 Task: In the  document Onlineprivacy.docx Use the tool word Count 'and display word count while typing' Create the translated copy of the document in  'German' Change notification to  None
Action: Mouse moved to (225, 312)
Screenshot: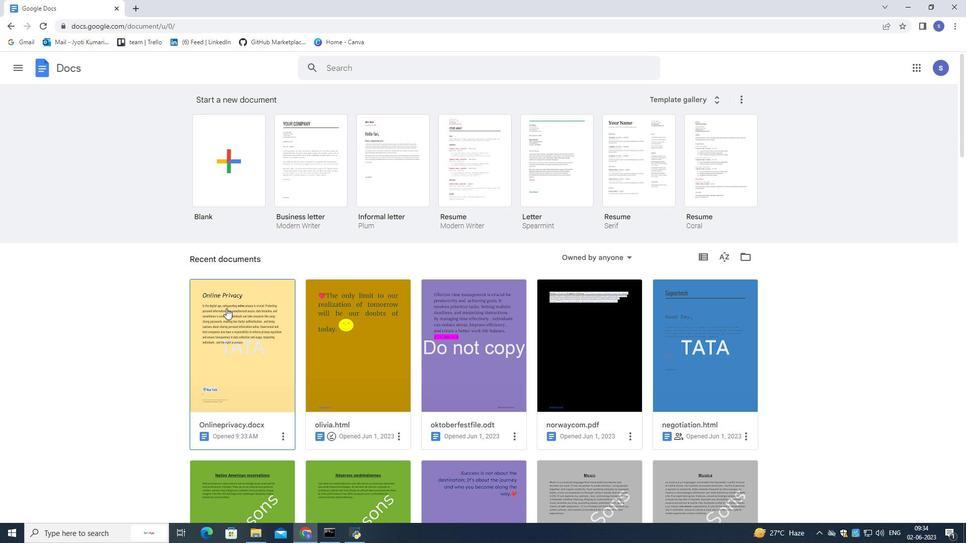 
Action: Mouse pressed left at (225, 312)
Screenshot: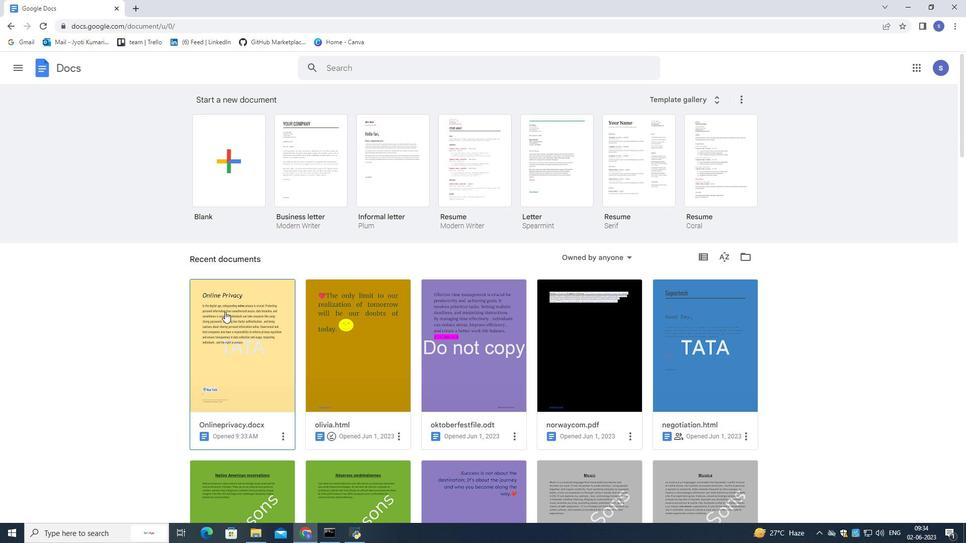 
Action: Mouse moved to (223, 312)
Screenshot: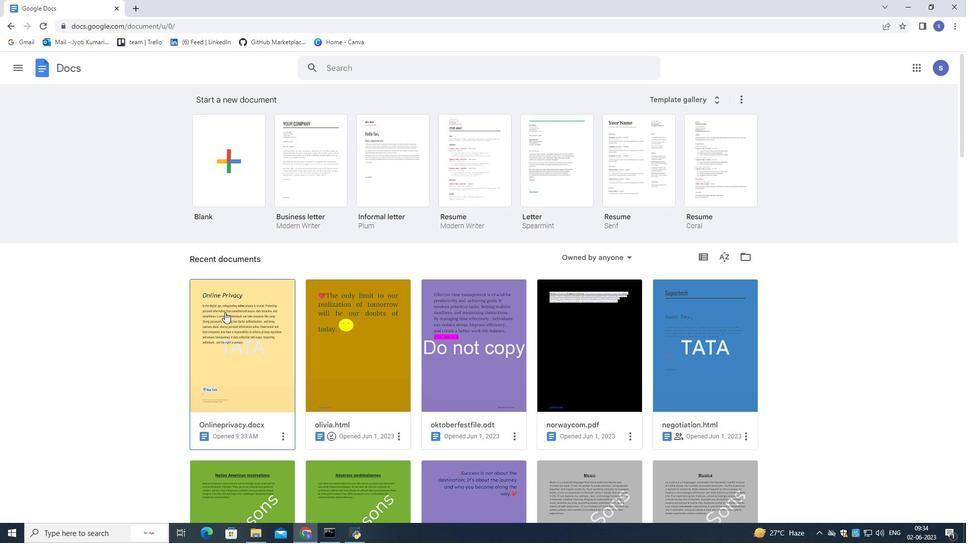 
Action: Mouse pressed left at (223, 312)
Screenshot: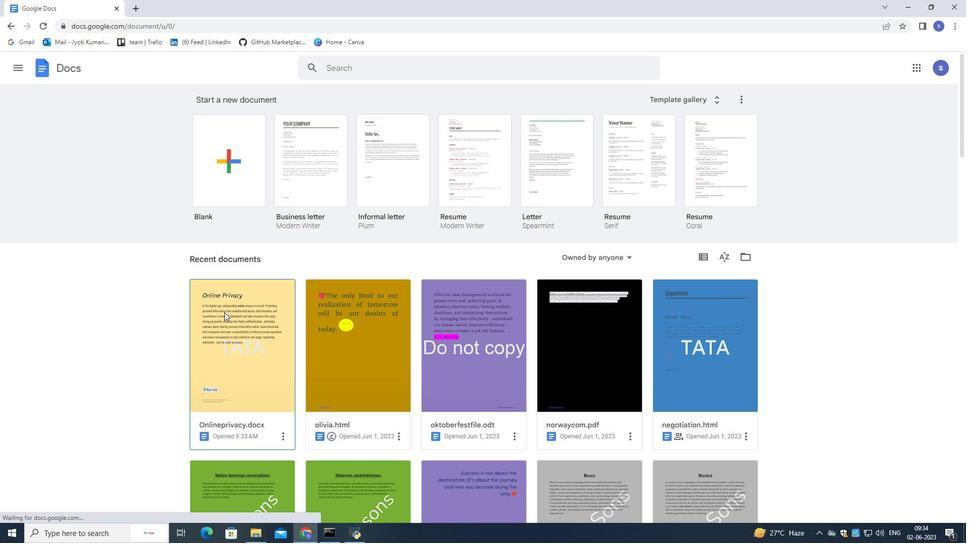 
Action: Mouse moved to (335, 227)
Screenshot: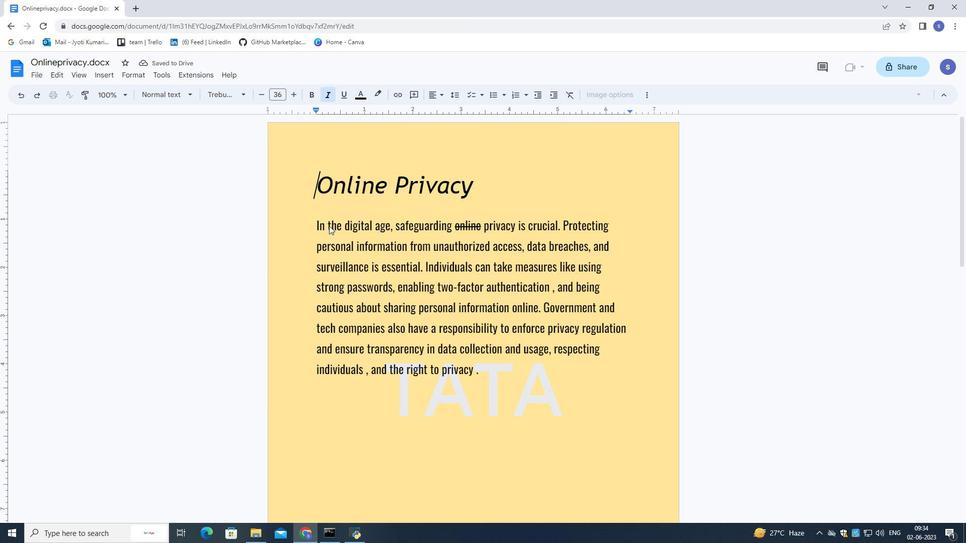 
Action: Mouse scrolled (335, 227) with delta (0, 0)
Screenshot: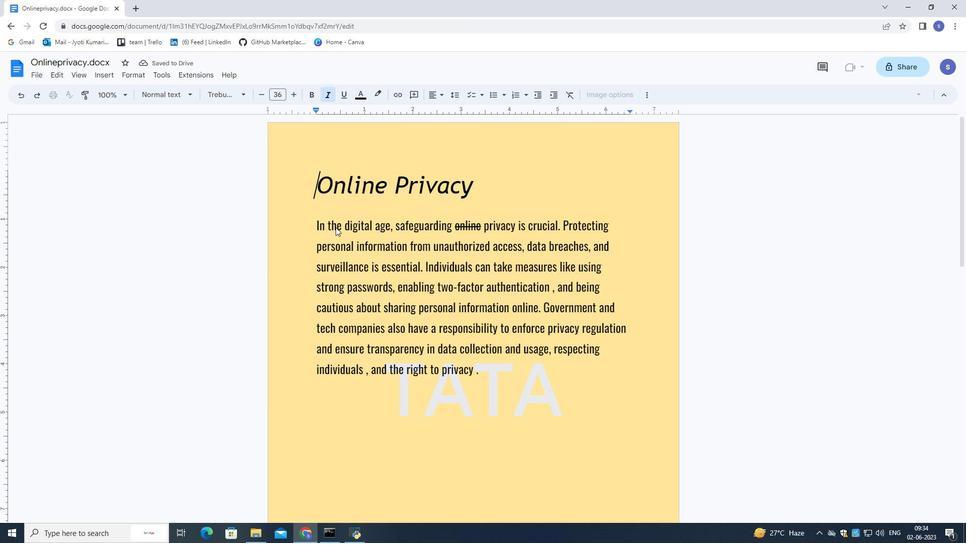 
Action: Mouse moved to (335, 228)
Screenshot: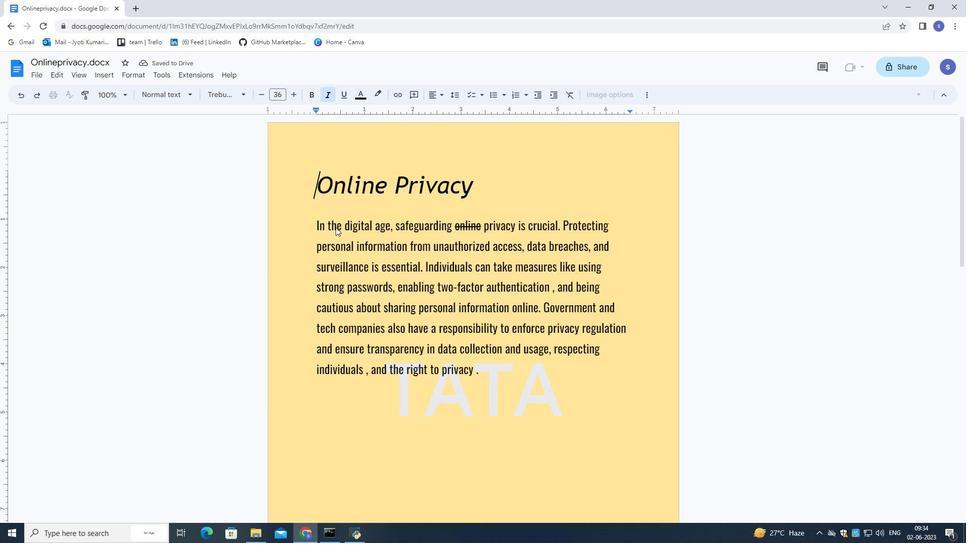 
Action: Mouse scrolled (335, 228) with delta (0, 0)
Screenshot: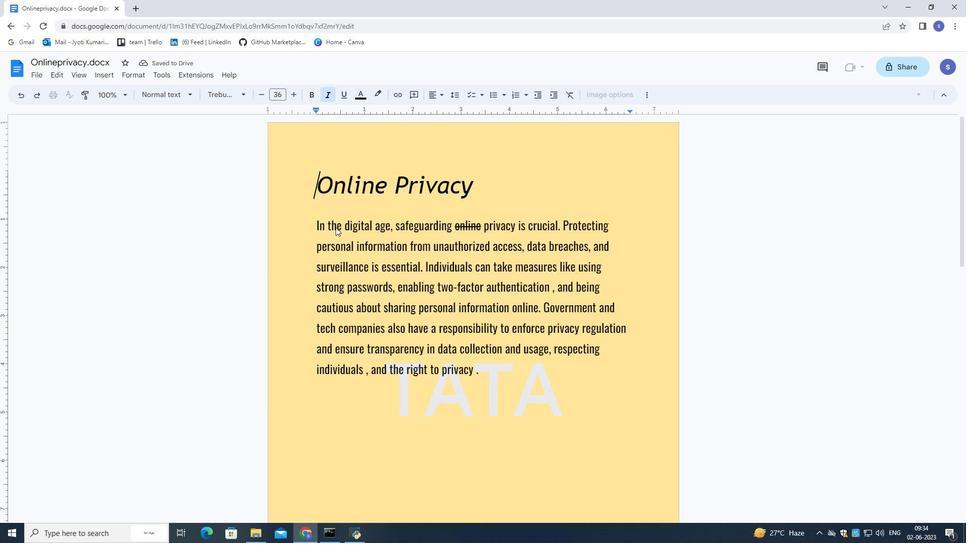 
Action: Mouse moved to (335, 228)
Screenshot: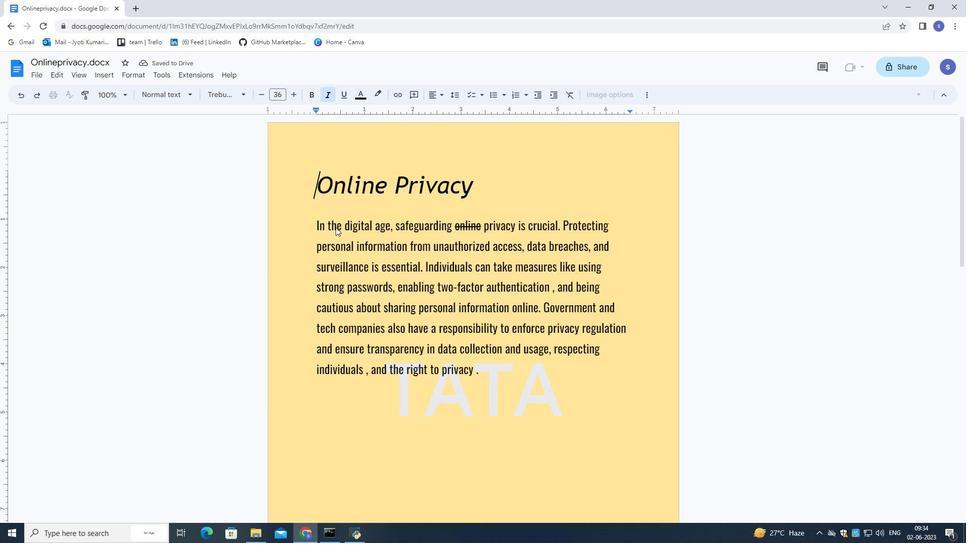 
Action: Mouse scrolled (335, 228) with delta (0, 0)
Screenshot: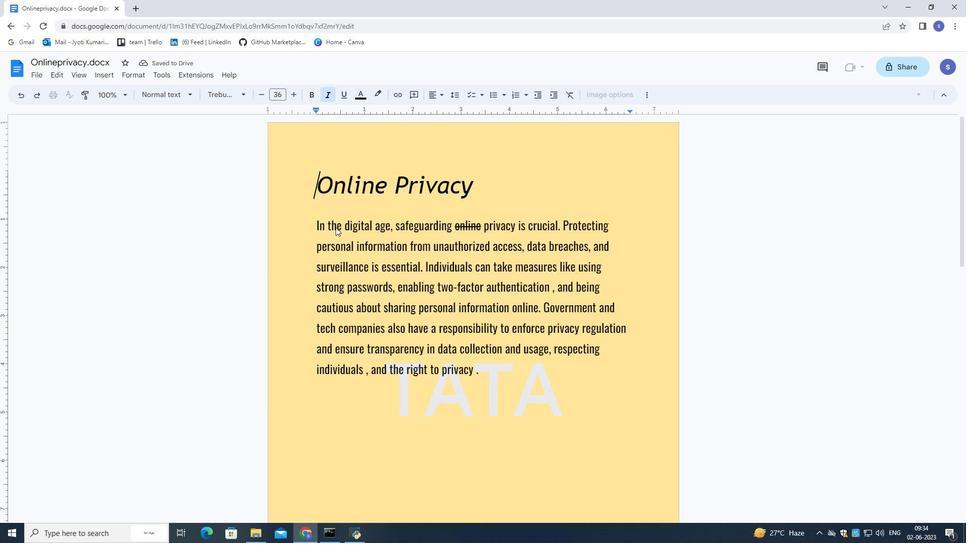 
Action: Mouse scrolled (335, 228) with delta (0, 0)
Screenshot: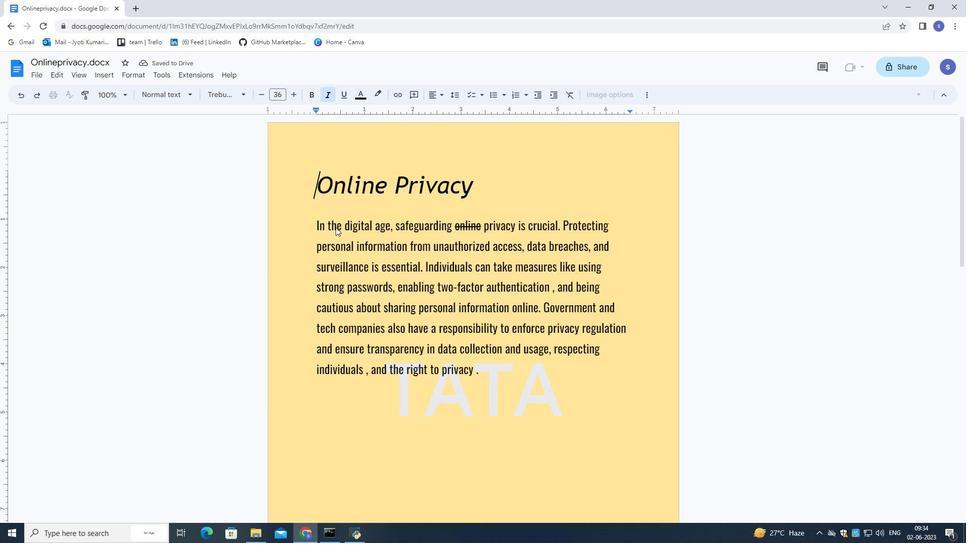 
Action: Mouse scrolled (335, 228) with delta (0, 0)
Screenshot: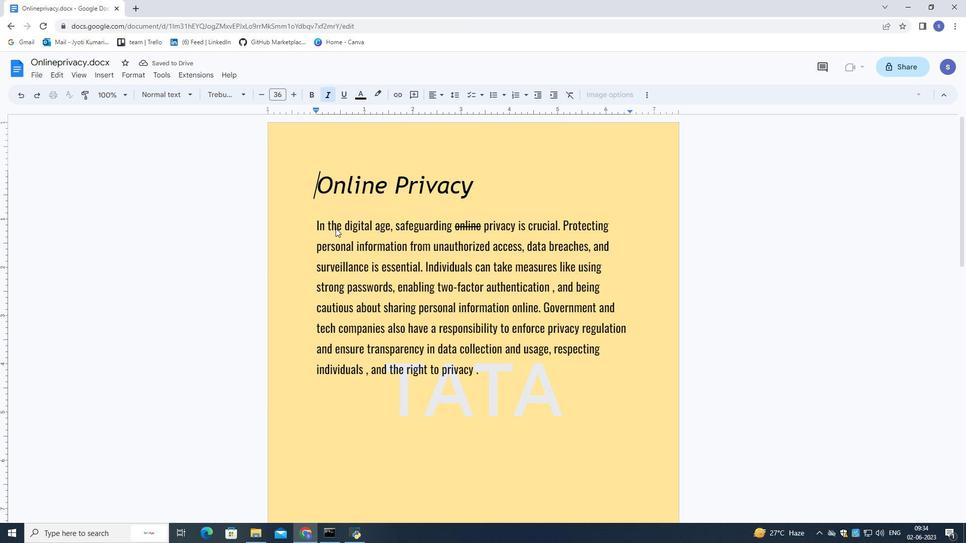 
Action: Mouse moved to (336, 229)
Screenshot: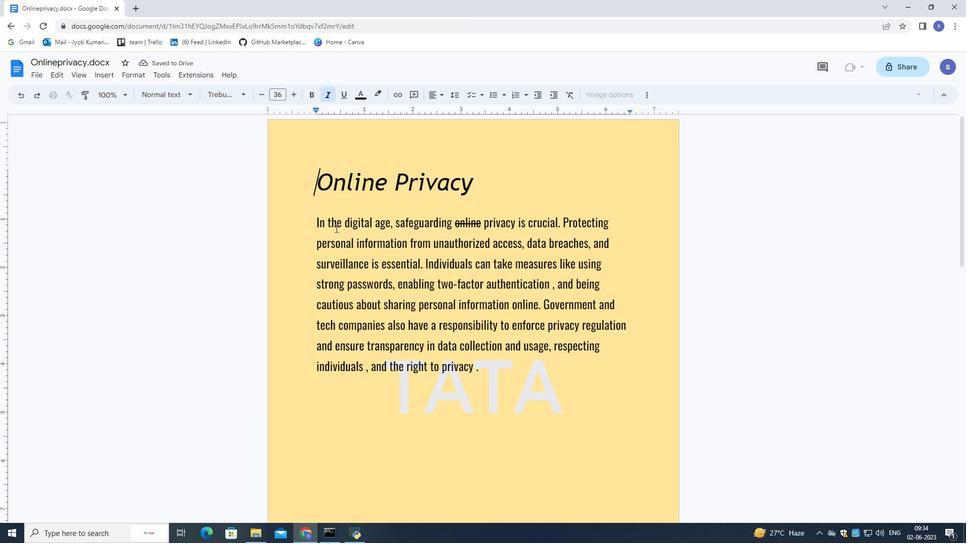 
Action: Mouse scrolled (336, 229) with delta (0, 0)
Screenshot: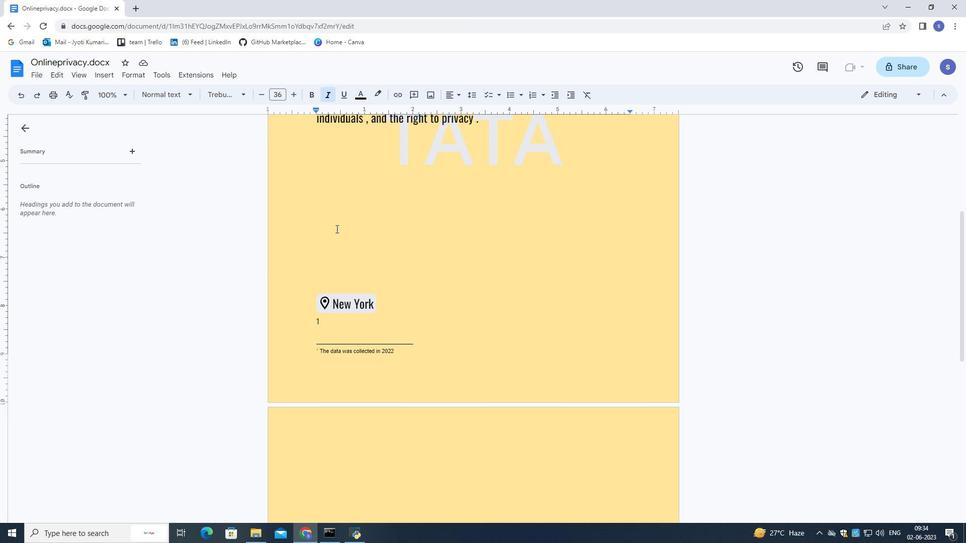 
Action: Mouse scrolled (336, 229) with delta (0, 0)
Screenshot: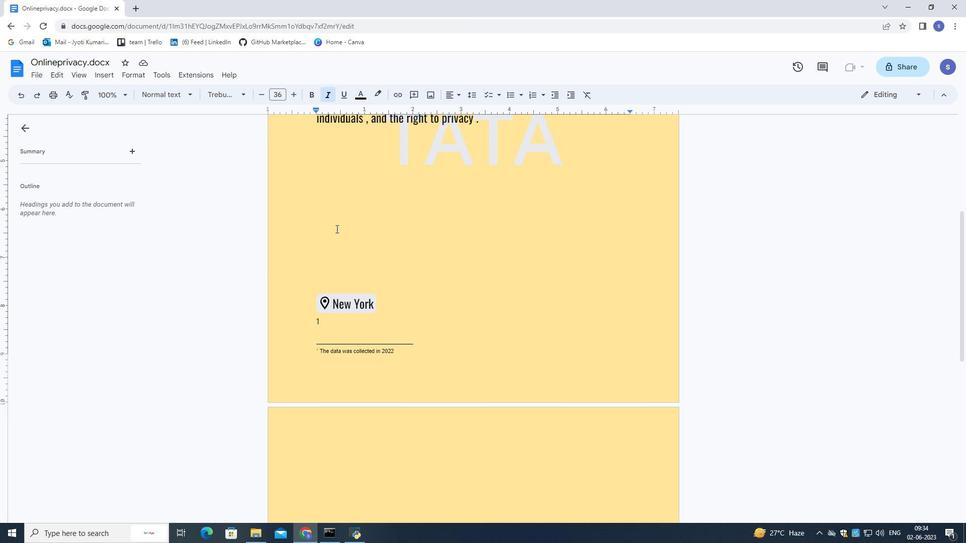 
Action: Mouse scrolled (336, 229) with delta (0, 0)
Screenshot: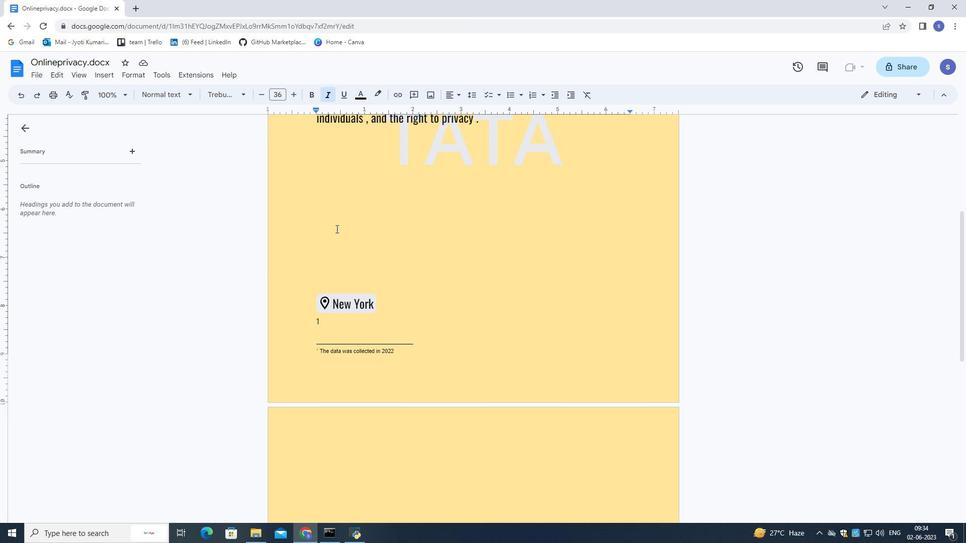 
Action: Mouse scrolled (336, 229) with delta (0, 0)
Screenshot: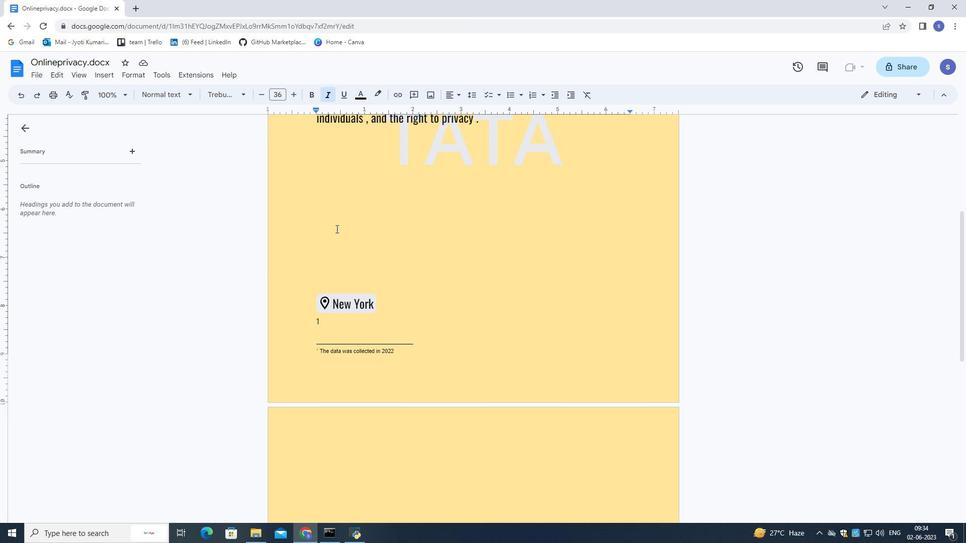 
Action: Mouse scrolled (336, 229) with delta (0, 0)
Screenshot: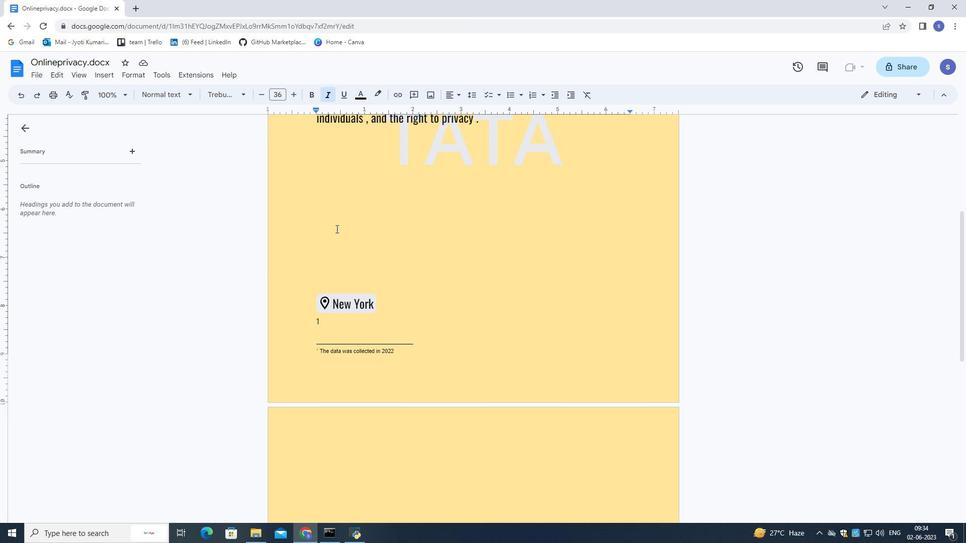 
Action: Mouse scrolled (336, 229) with delta (0, 0)
Screenshot: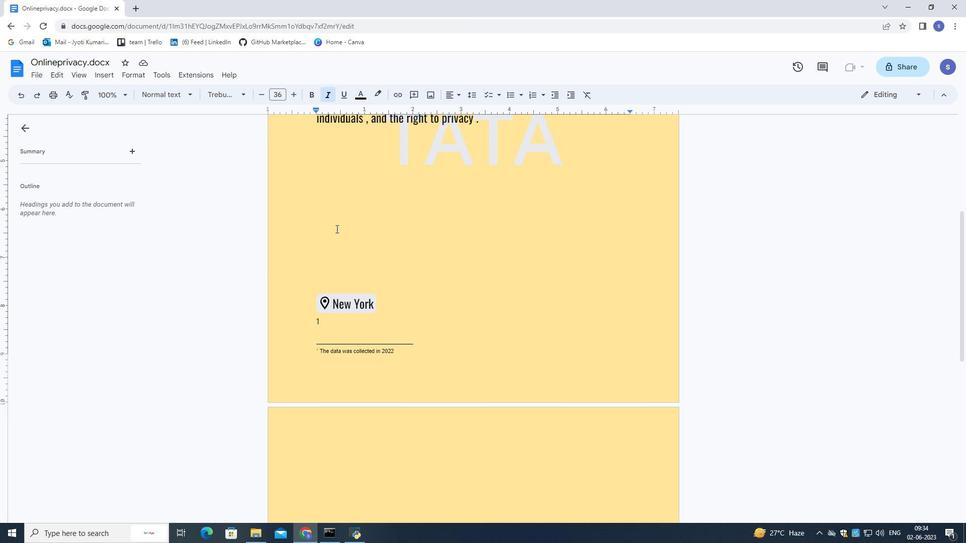 
Action: Mouse moved to (157, 80)
Screenshot: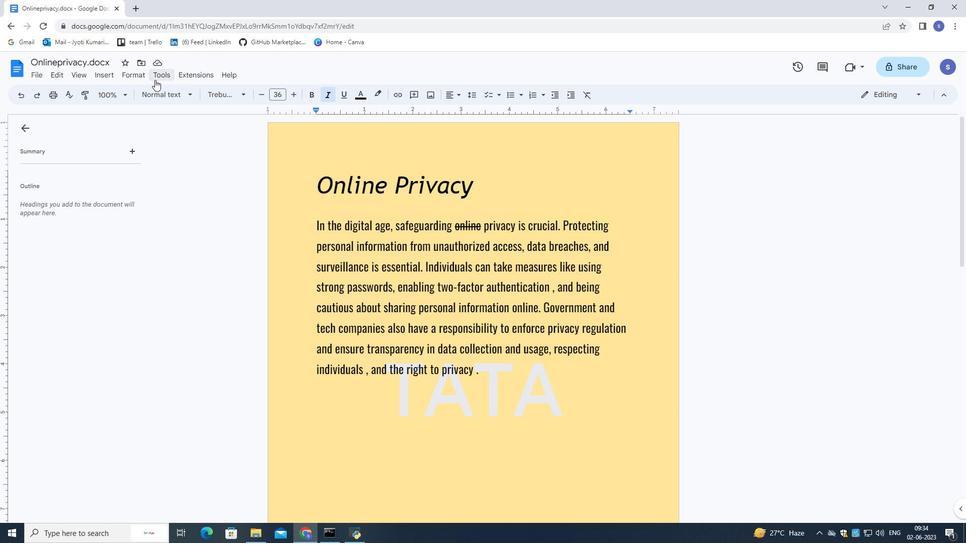 
Action: Mouse pressed left at (157, 80)
Screenshot: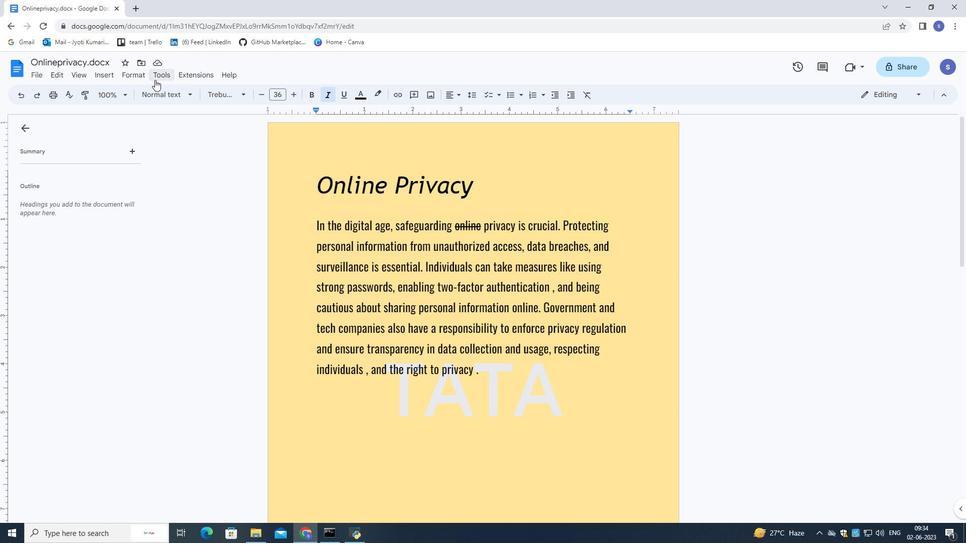 
Action: Mouse moved to (197, 110)
Screenshot: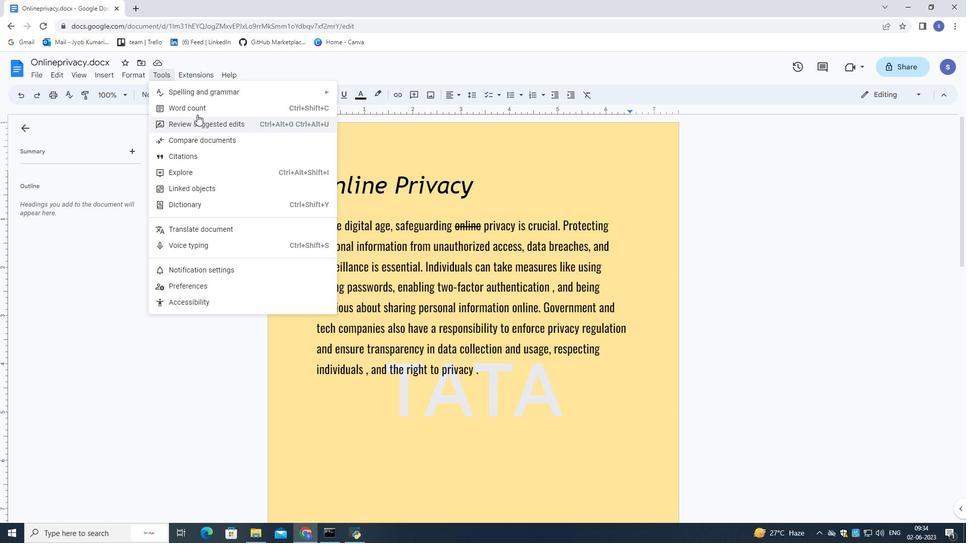 
Action: Mouse pressed left at (197, 110)
Screenshot: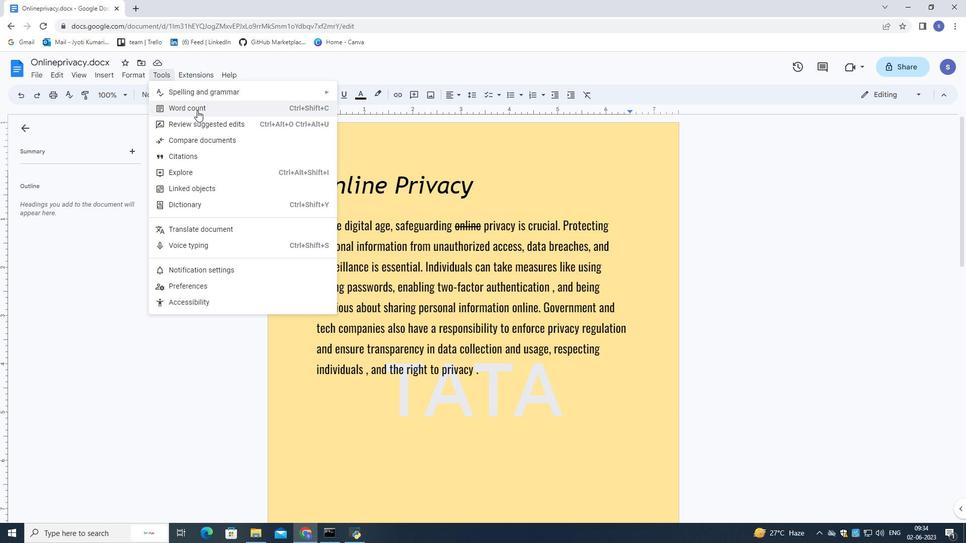 
Action: Mouse moved to (419, 334)
Screenshot: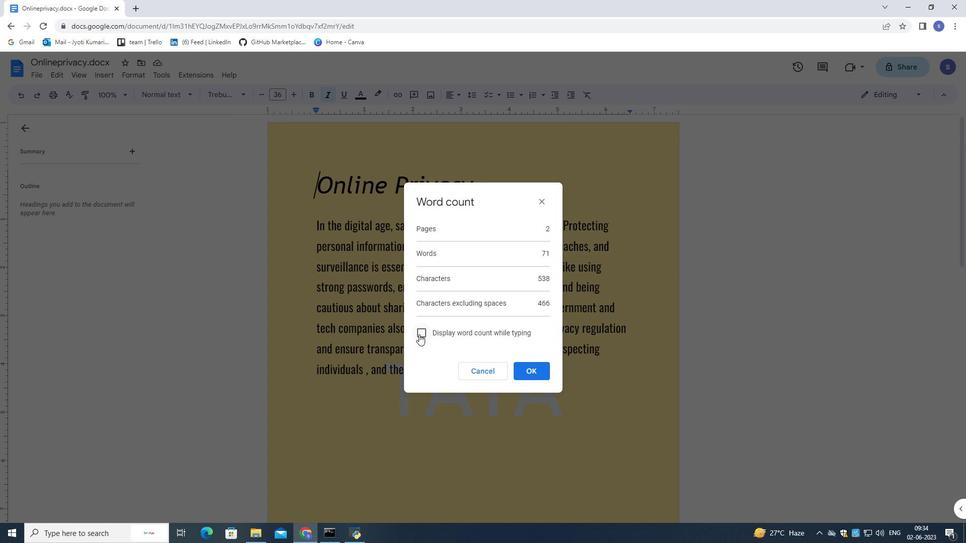 
Action: Mouse pressed left at (419, 334)
Screenshot: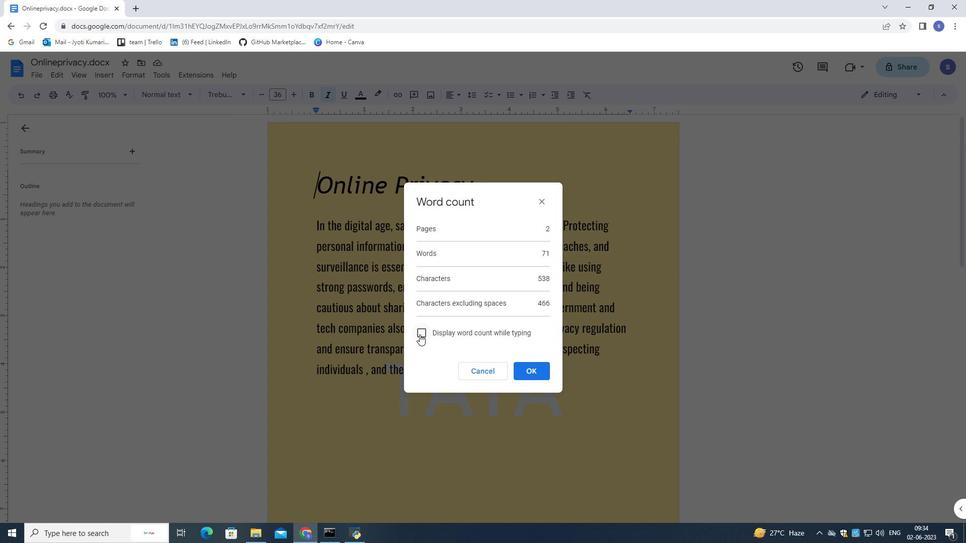 
Action: Mouse moved to (525, 367)
Screenshot: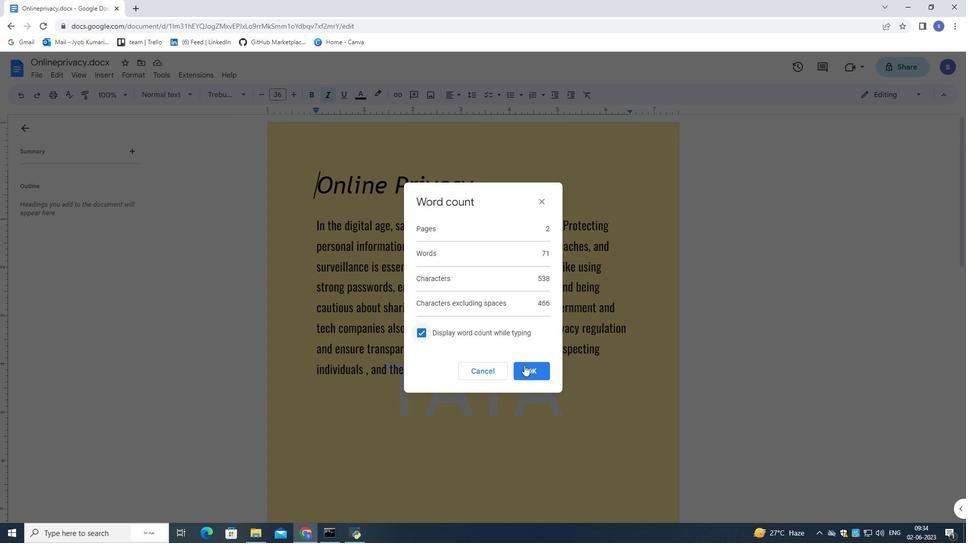 
Action: Mouse pressed left at (525, 367)
Screenshot: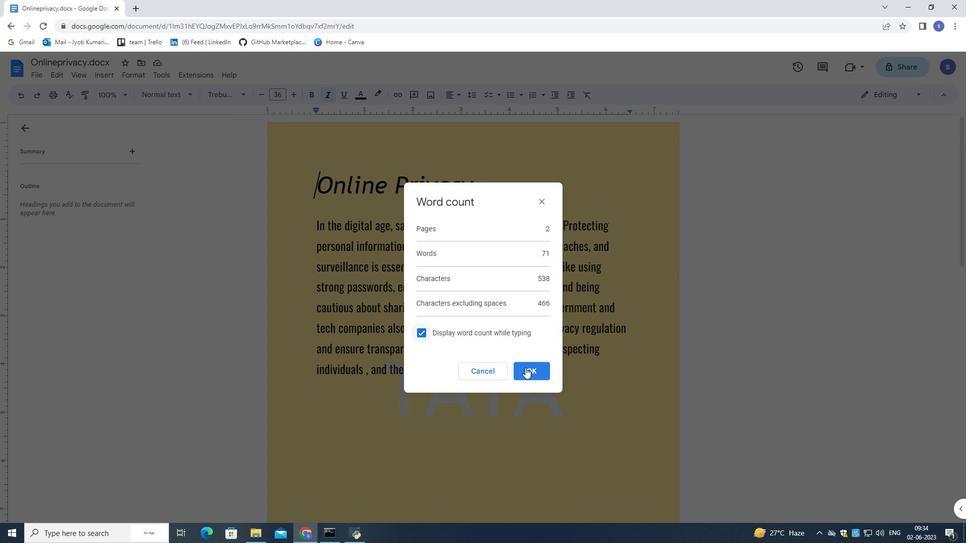 
Action: Mouse moved to (159, 76)
Screenshot: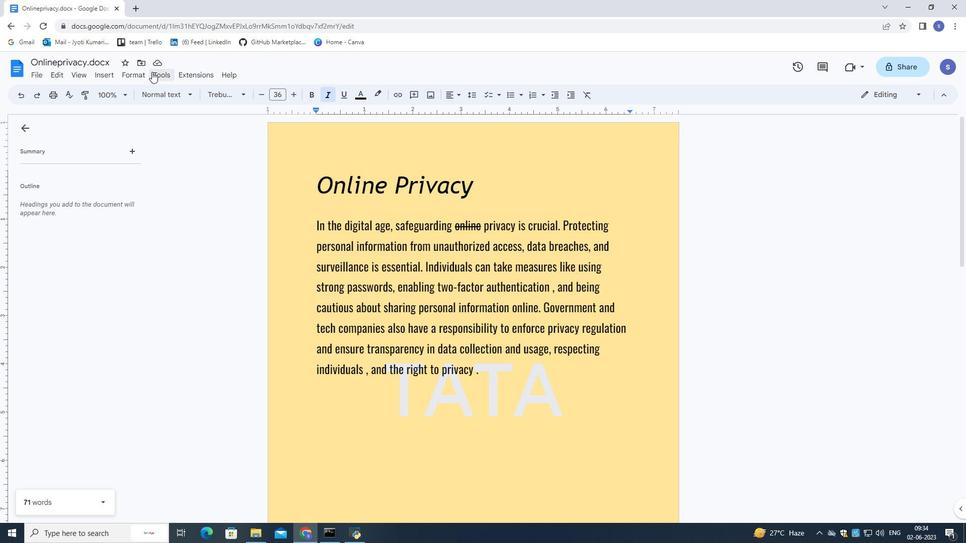 
Action: Mouse pressed left at (159, 76)
Screenshot: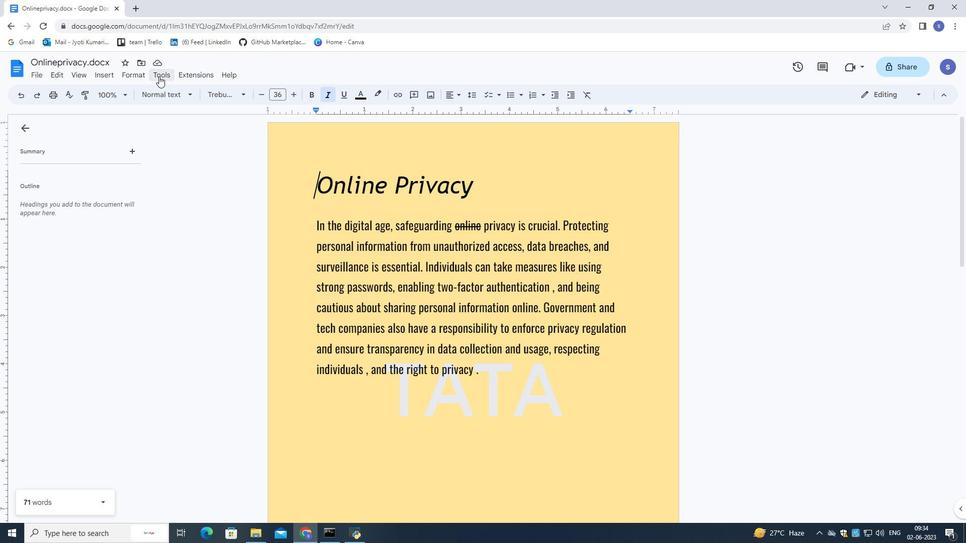
Action: Mouse moved to (211, 231)
Screenshot: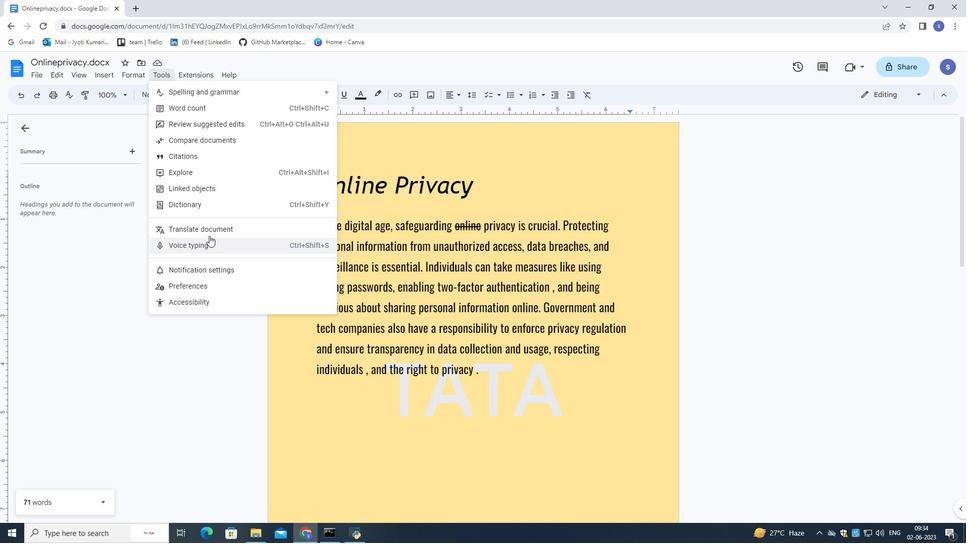 
Action: Mouse pressed left at (211, 231)
Screenshot: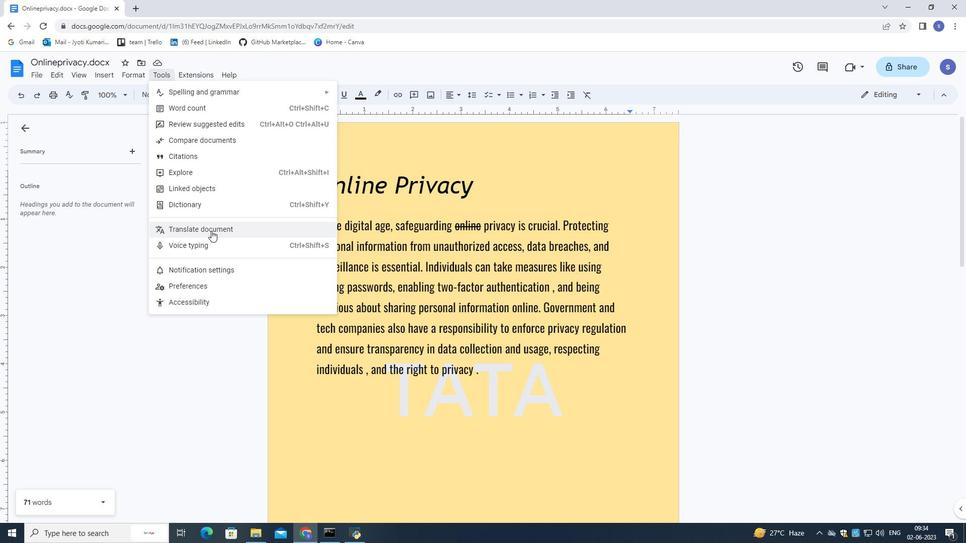 
Action: Mouse moved to (436, 305)
Screenshot: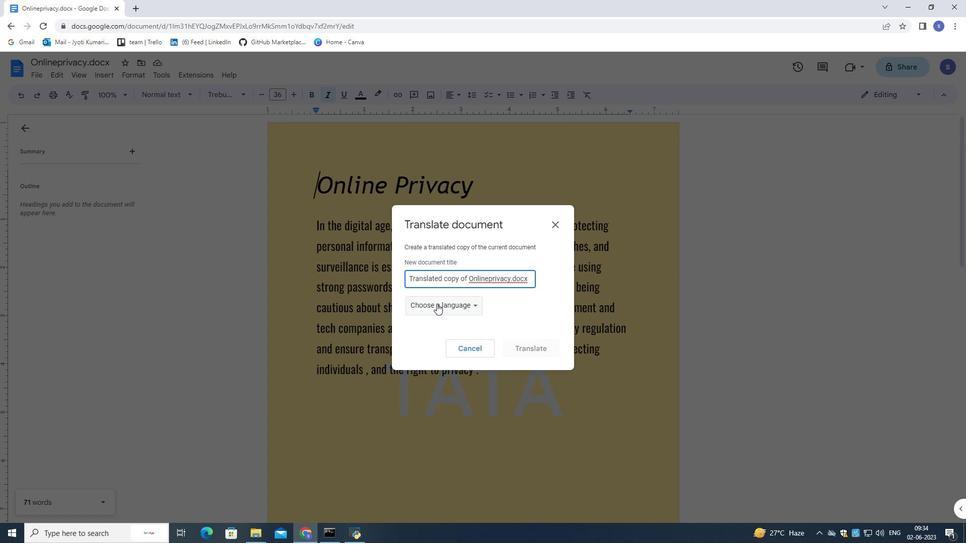
Action: Mouse pressed left at (436, 305)
Screenshot: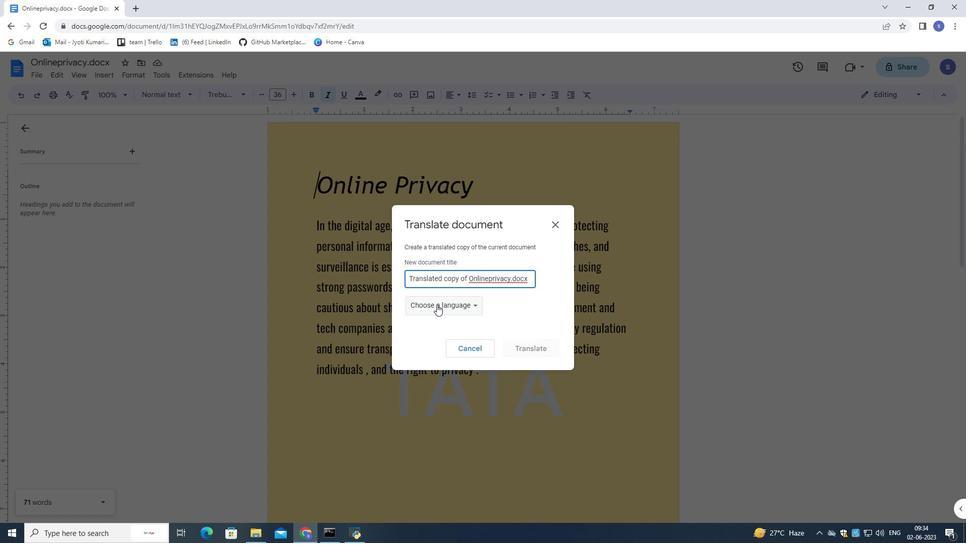 
Action: Mouse moved to (448, 368)
Screenshot: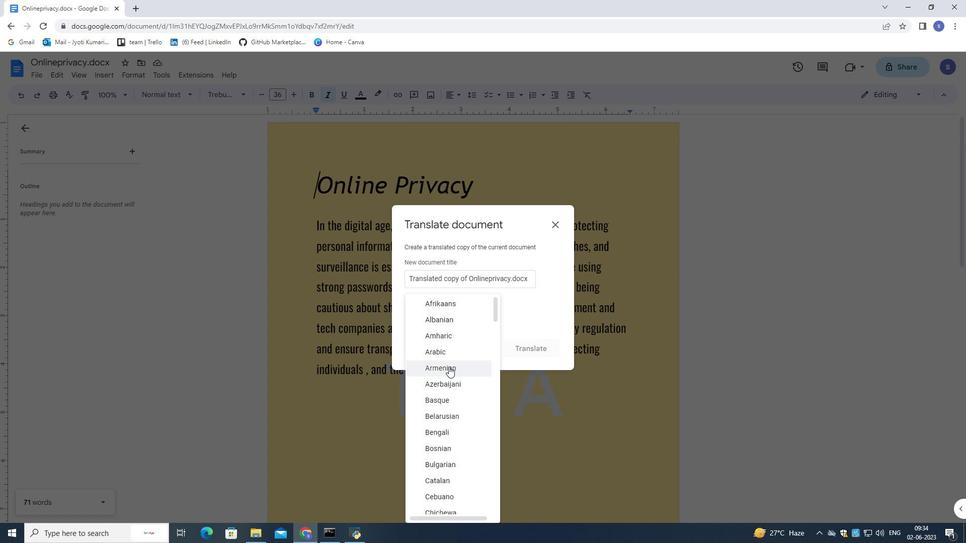 
Action: Mouse scrolled (448, 368) with delta (0, 0)
Screenshot: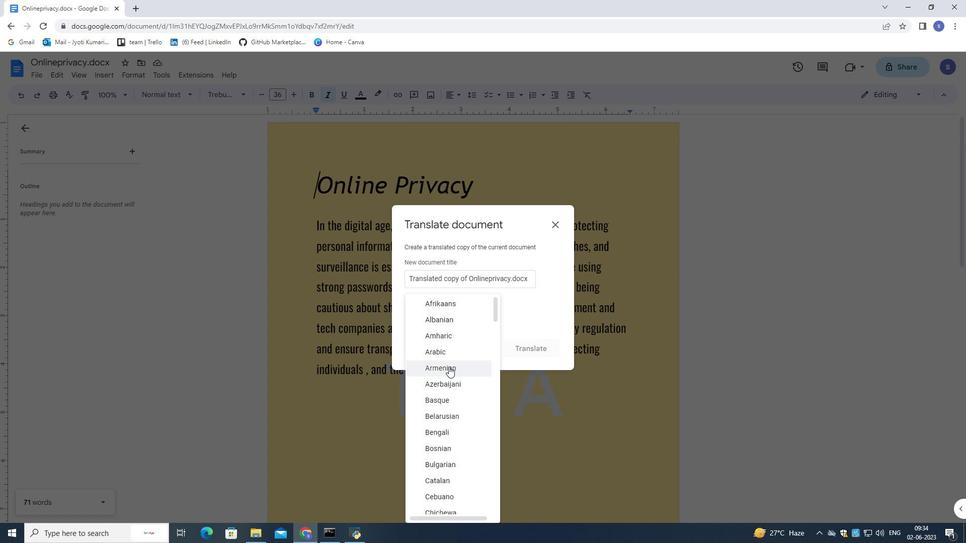 
Action: Mouse moved to (449, 370)
Screenshot: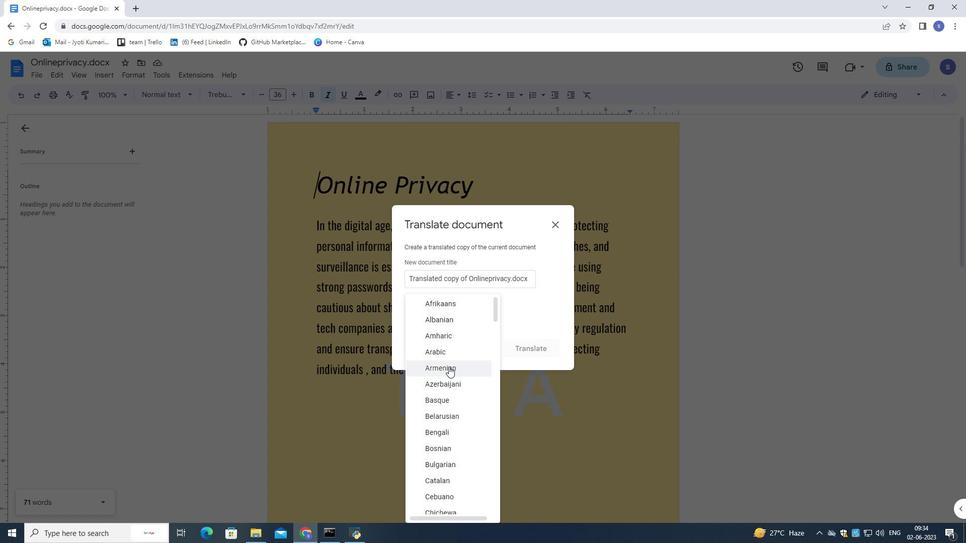 
Action: Mouse scrolled (449, 370) with delta (0, 0)
Screenshot: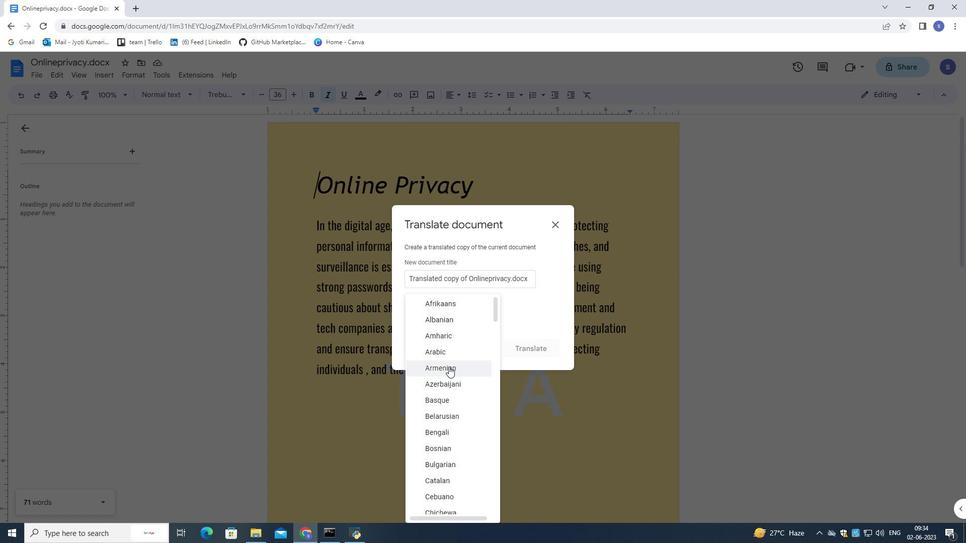 
Action: Mouse scrolled (449, 370) with delta (0, 0)
Screenshot: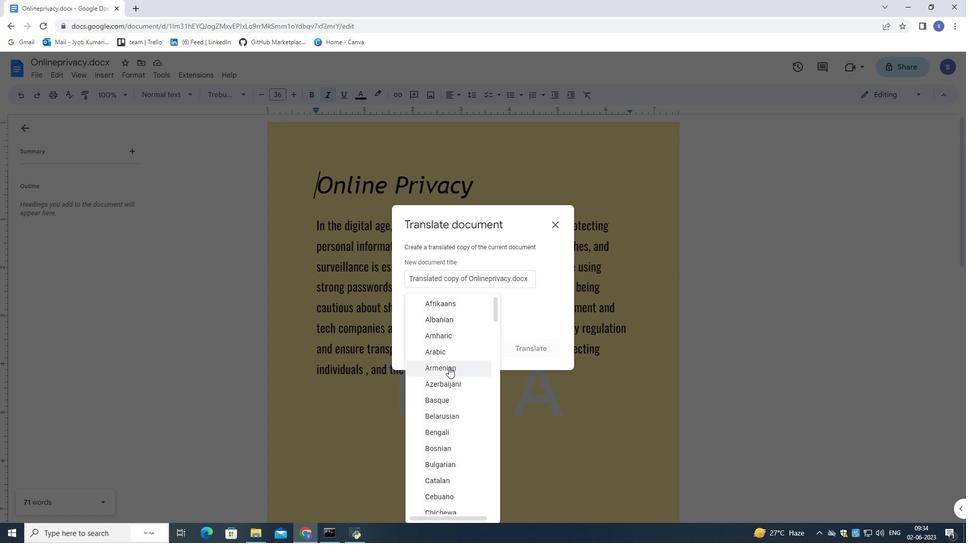 
Action: Mouse moved to (449, 371)
Screenshot: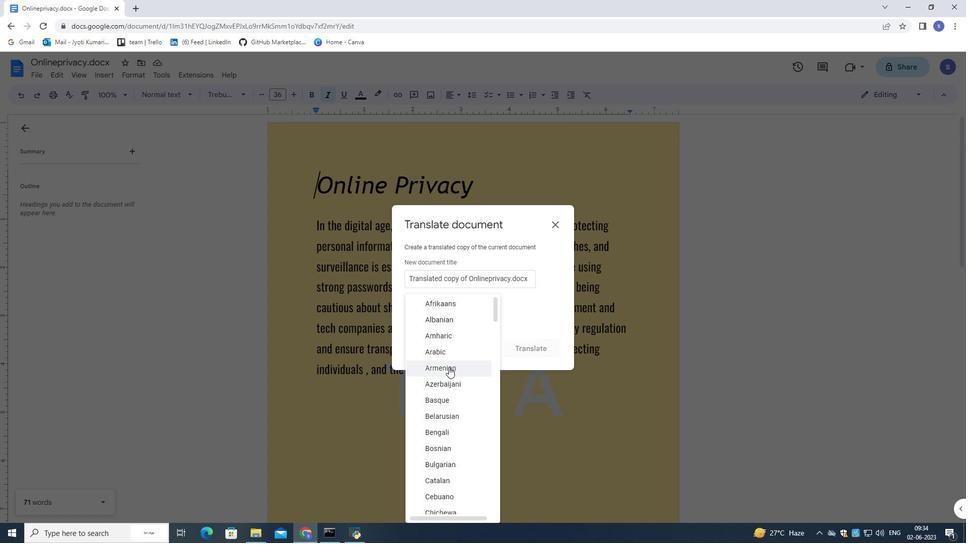 
Action: Mouse scrolled (449, 370) with delta (0, 0)
Screenshot: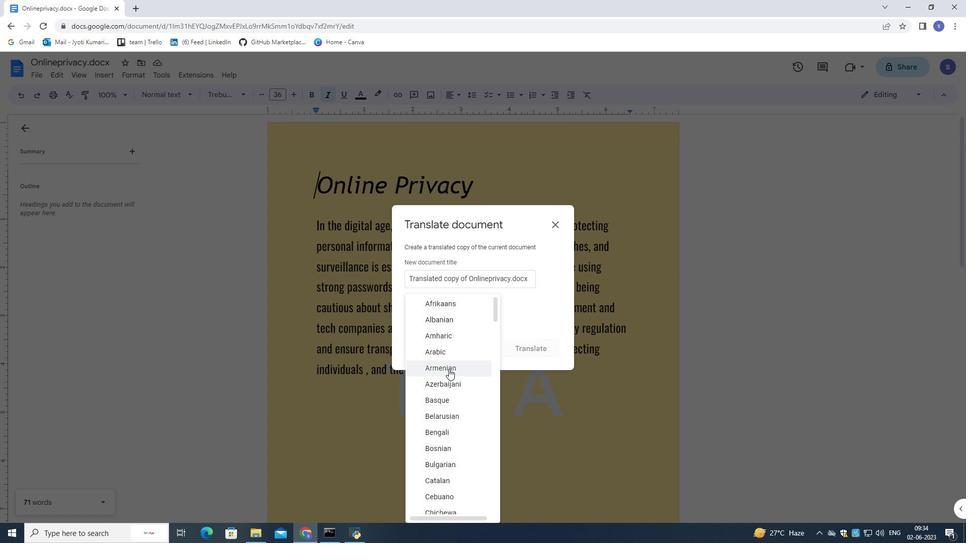 
Action: Mouse scrolled (449, 370) with delta (0, 0)
Screenshot: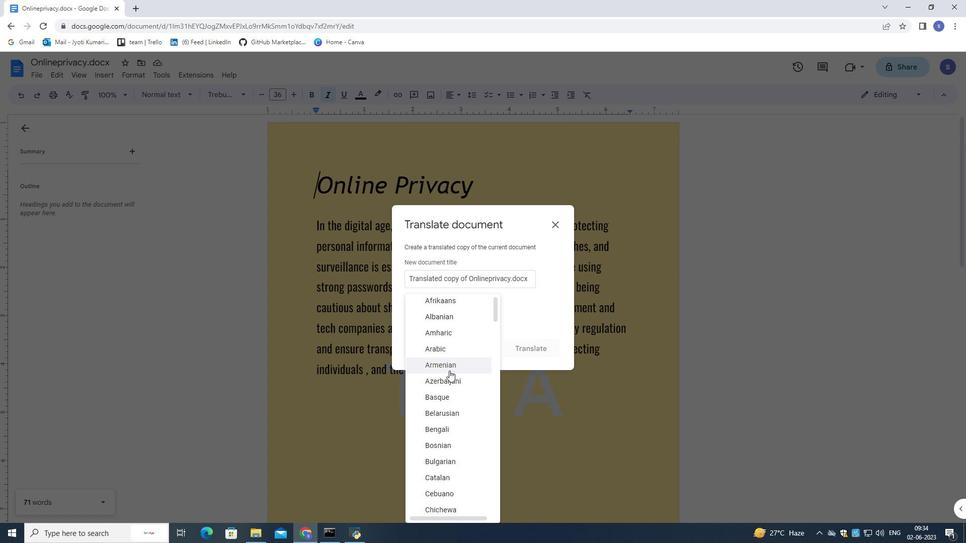 
Action: Mouse scrolled (449, 370) with delta (0, 0)
Screenshot: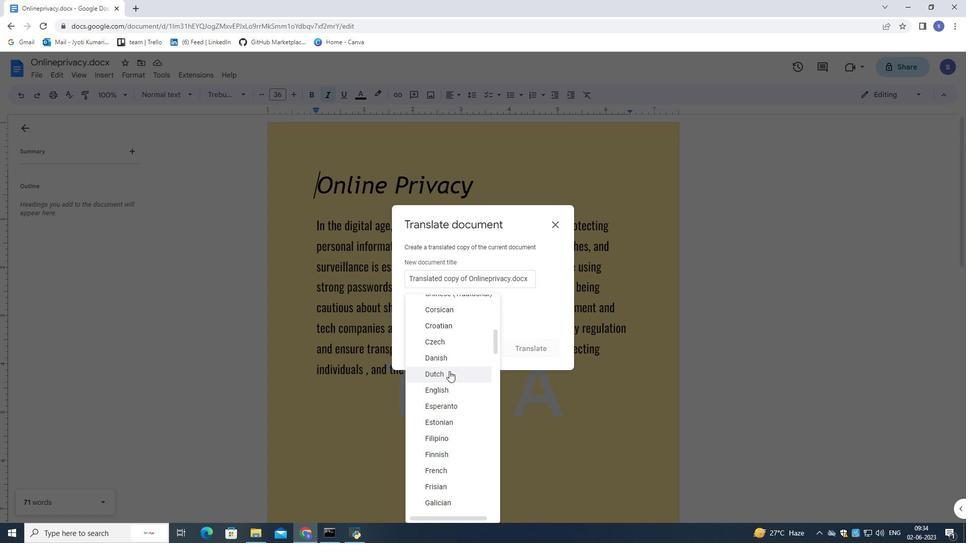 
Action: Mouse scrolled (449, 370) with delta (0, 0)
Screenshot: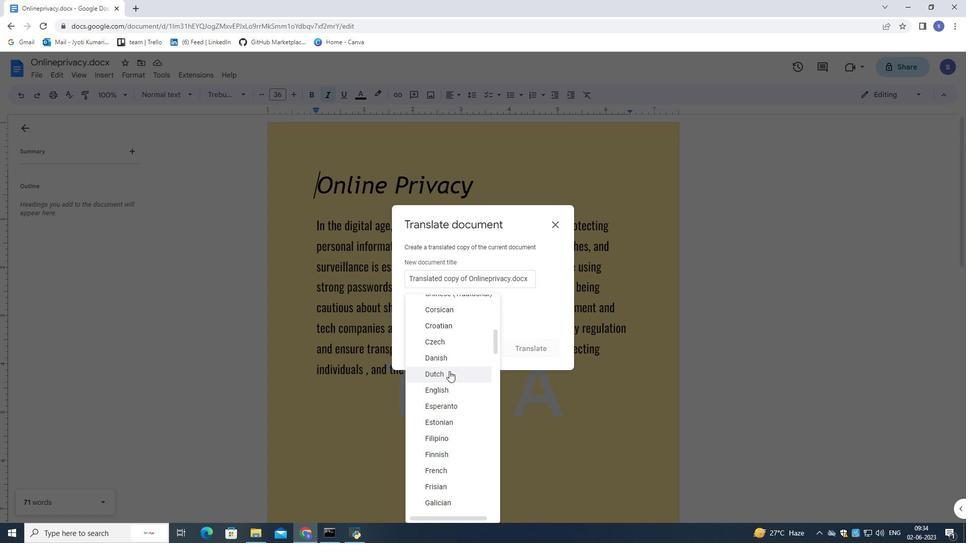 
Action: Mouse scrolled (449, 370) with delta (0, 0)
Screenshot: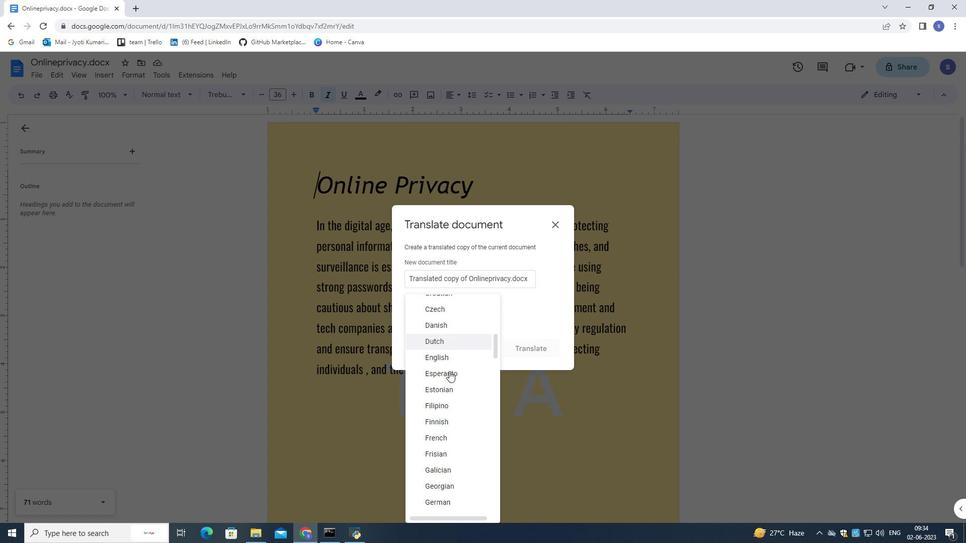 
Action: Mouse moved to (449, 370)
Screenshot: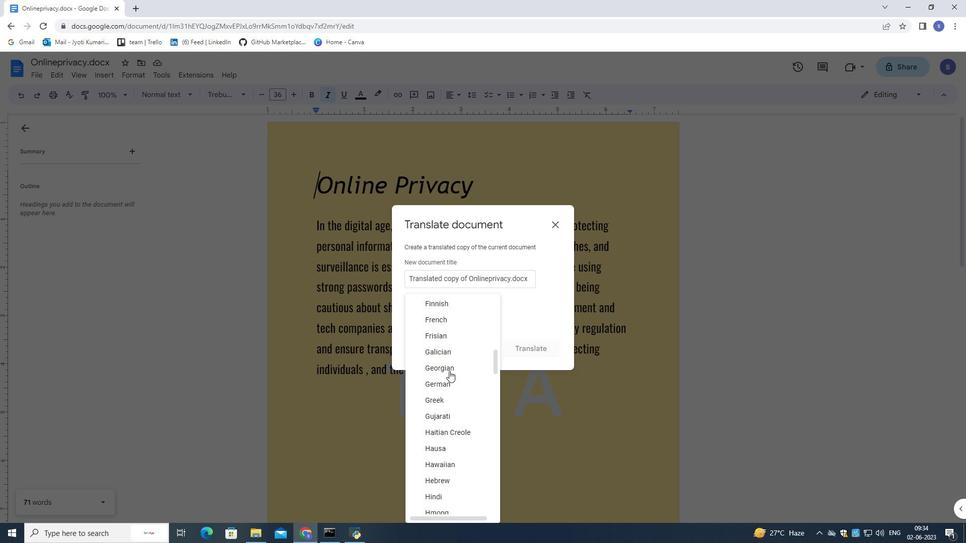 
Action: Mouse scrolled (449, 370) with delta (0, 0)
Screenshot: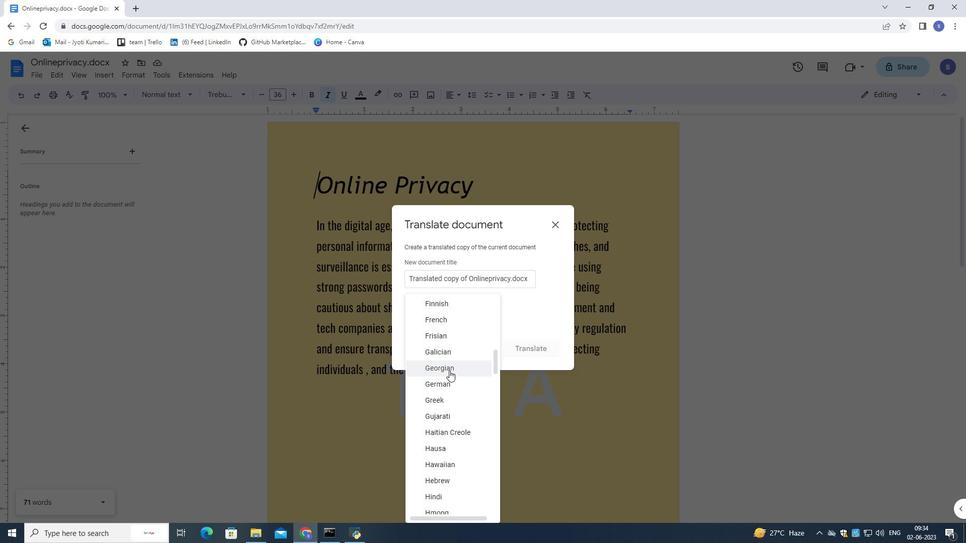 
Action: Mouse scrolled (449, 370) with delta (0, 0)
Screenshot: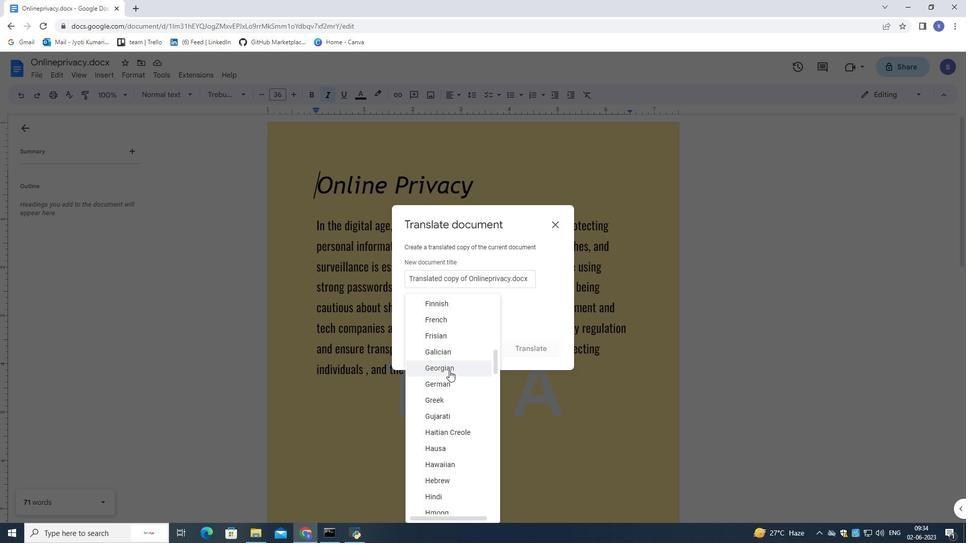 
Action: Mouse scrolled (449, 370) with delta (0, 0)
Screenshot: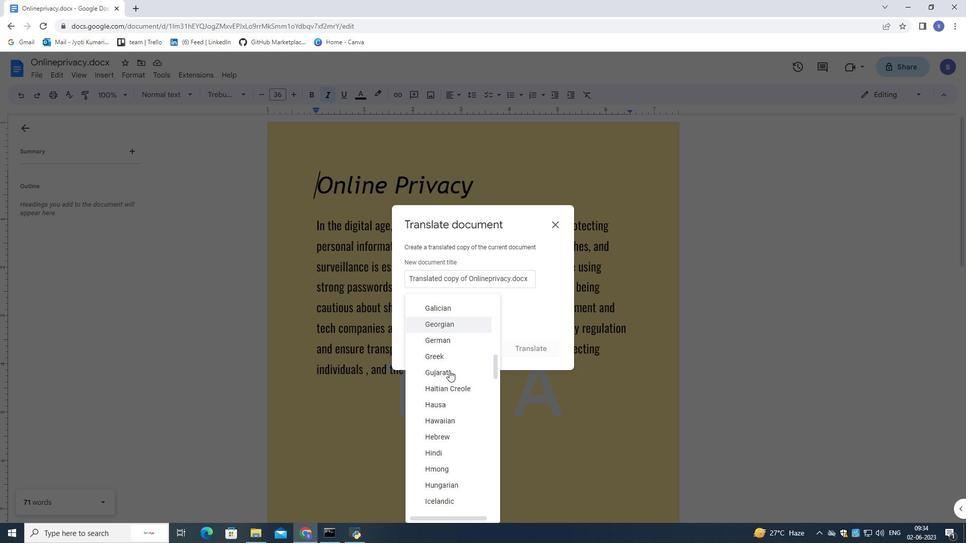 
Action: Mouse scrolled (449, 370) with delta (0, 0)
Screenshot: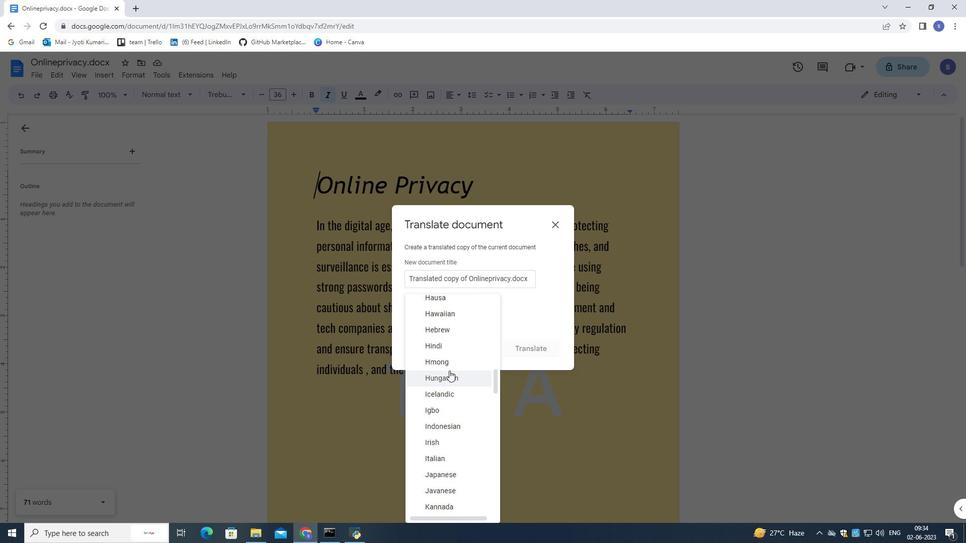 
Action: Mouse scrolled (449, 370) with delta (0, 0)
Screenshot: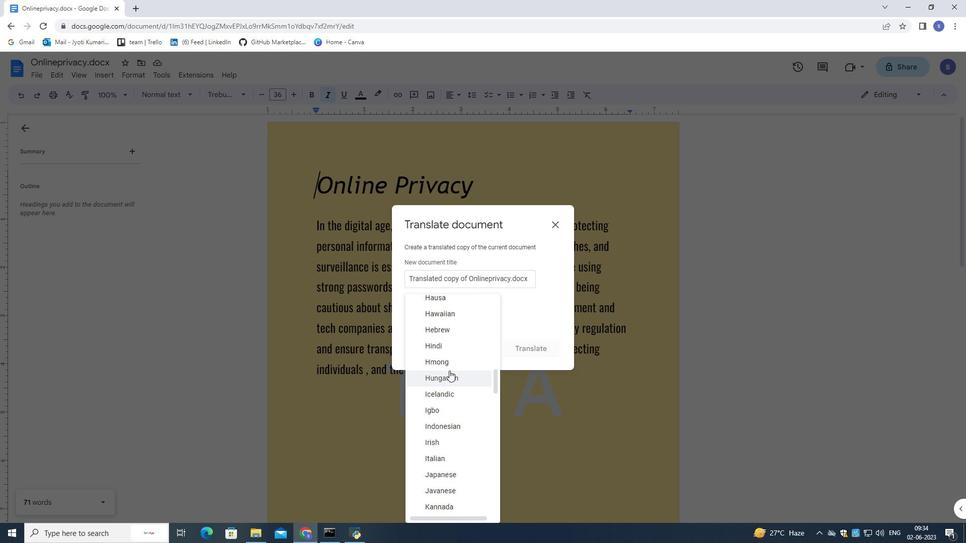 
Action: Mouse scrolled (449, 370) with delta (0, 0)
Screenshot: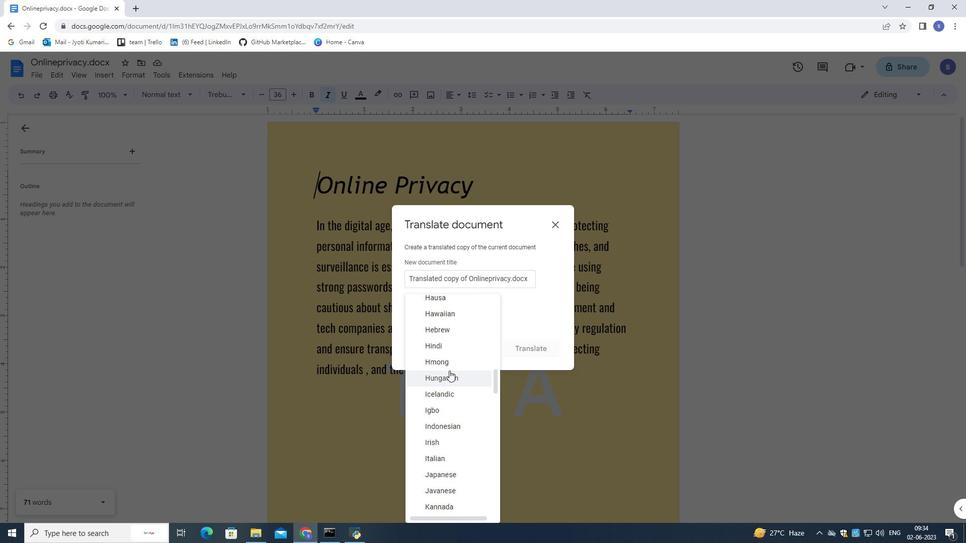 
Action: Mouse scrolled (449, 370) with delta (0, 0)
Screenshot: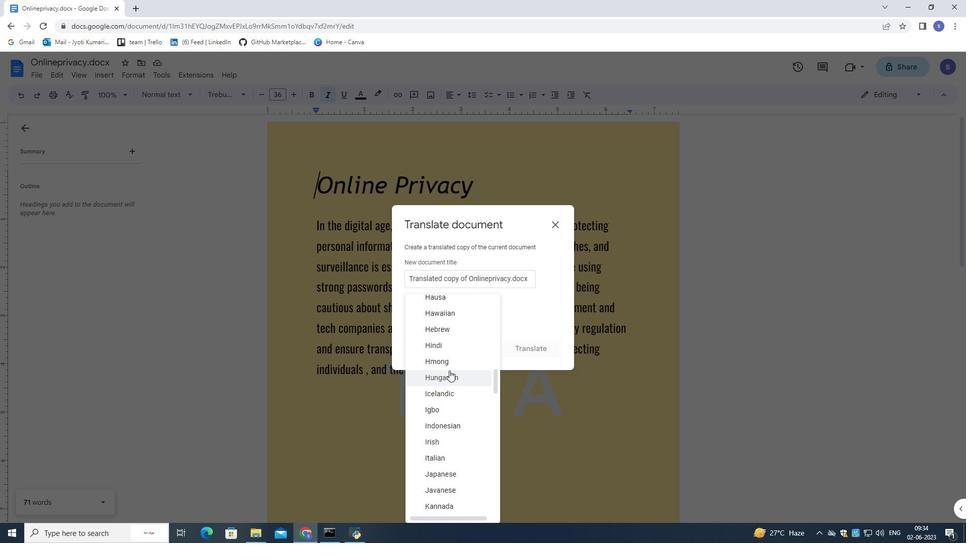 
Action: Mouse moved to (448, 369)
Screenshot: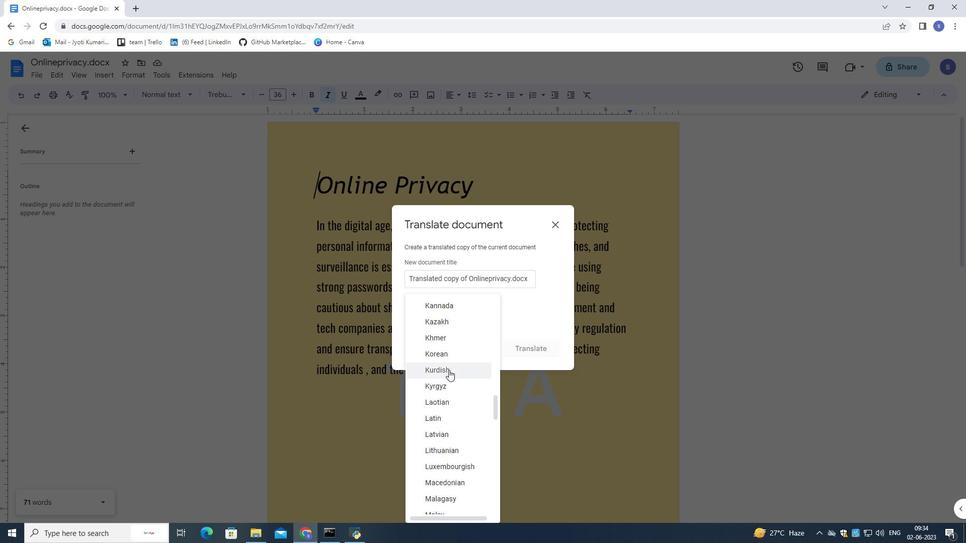 
Action: Mouse scrolled (448, 370) with delta (0, 0)
Screenshot: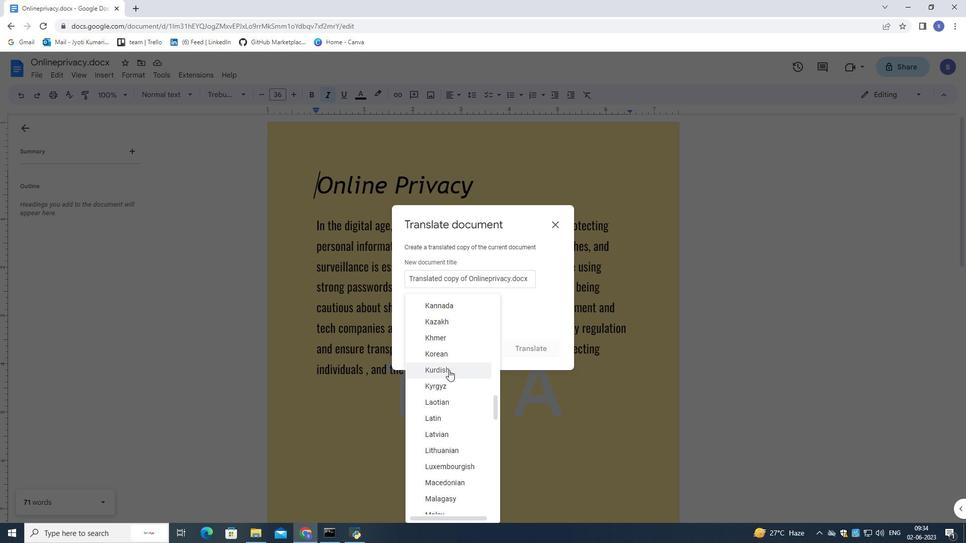 
Action: Mouse scrolled (448, 370) with delta (0, 0)
Screenshot: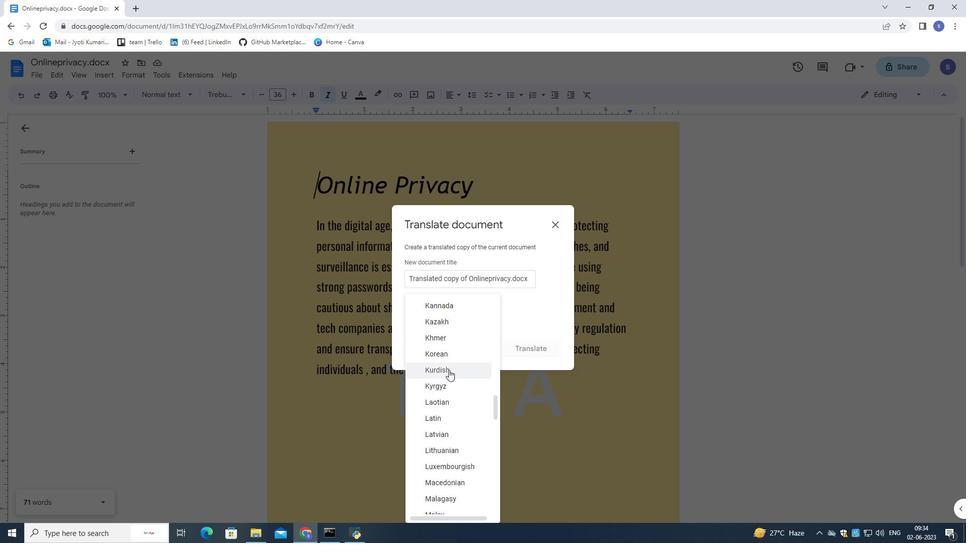 
Action: Mouse scrolled (448, 370) with delta (0, 0)
Screenshot: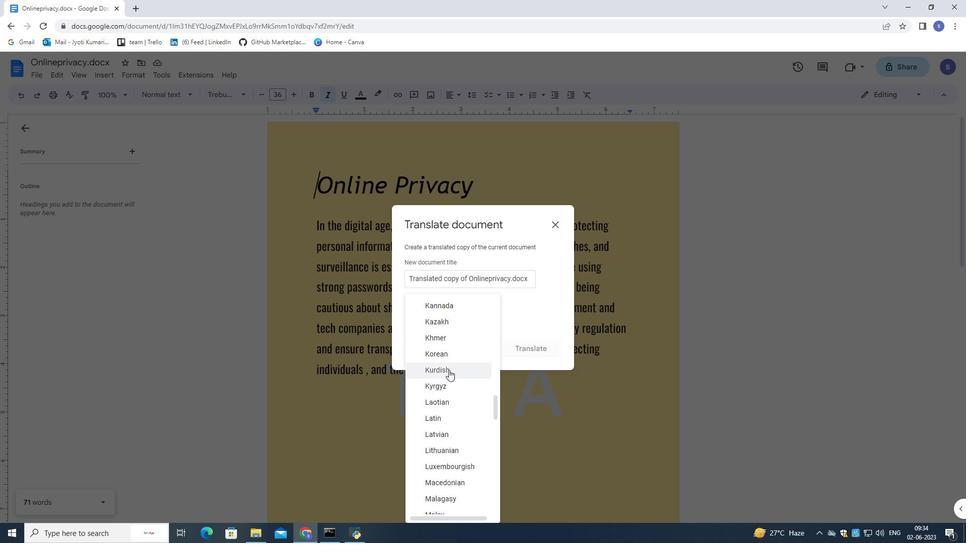 
Action: Mouse moved to (448, 369)
Screenshot: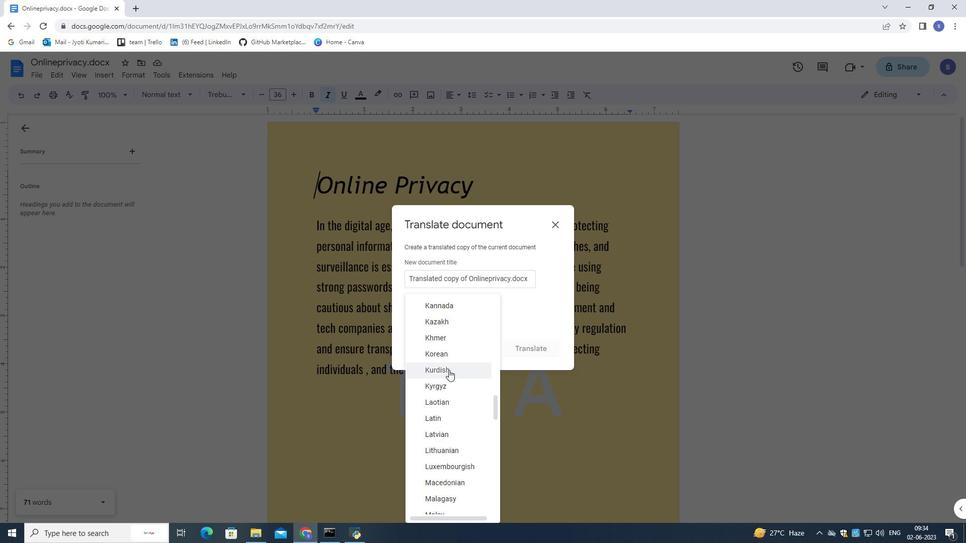
Action: Mouse scrolled (448, 369) with delta (0, 0)
Screenshot: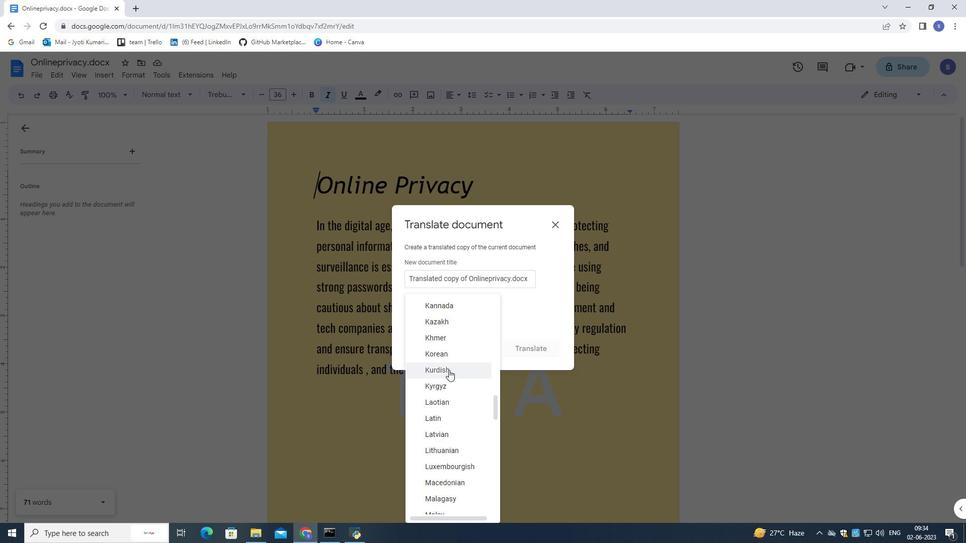 
Action: Mouse moved to (448, 368)
Screenshot: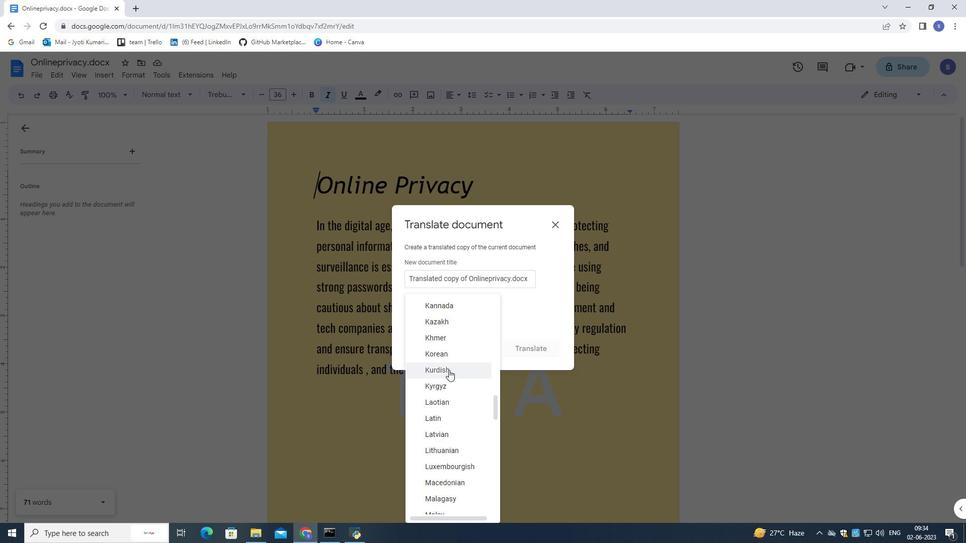 
Action: Mouse scrolled (448, 369) with delta (0, 0)
Screenshot: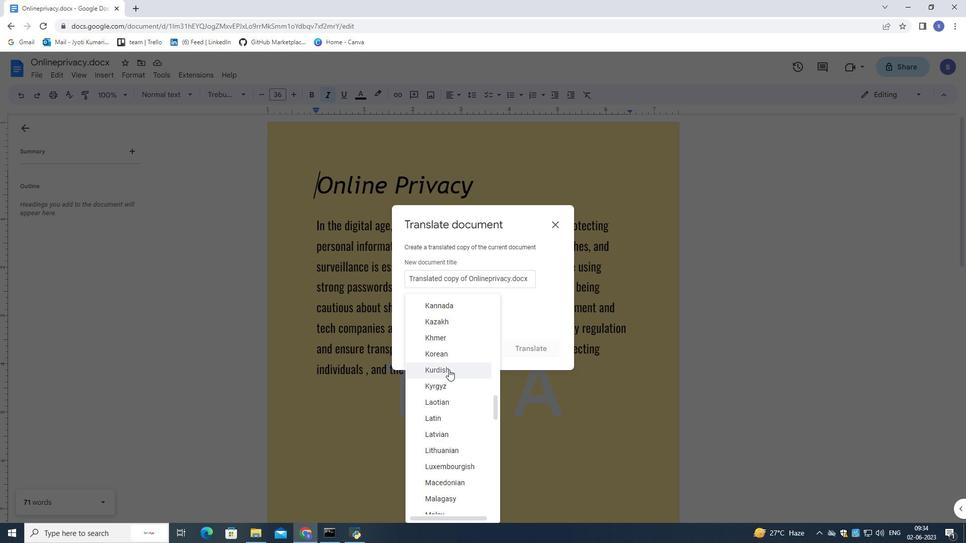 
Action: Mouse moved to (447, 368)
Screenshot: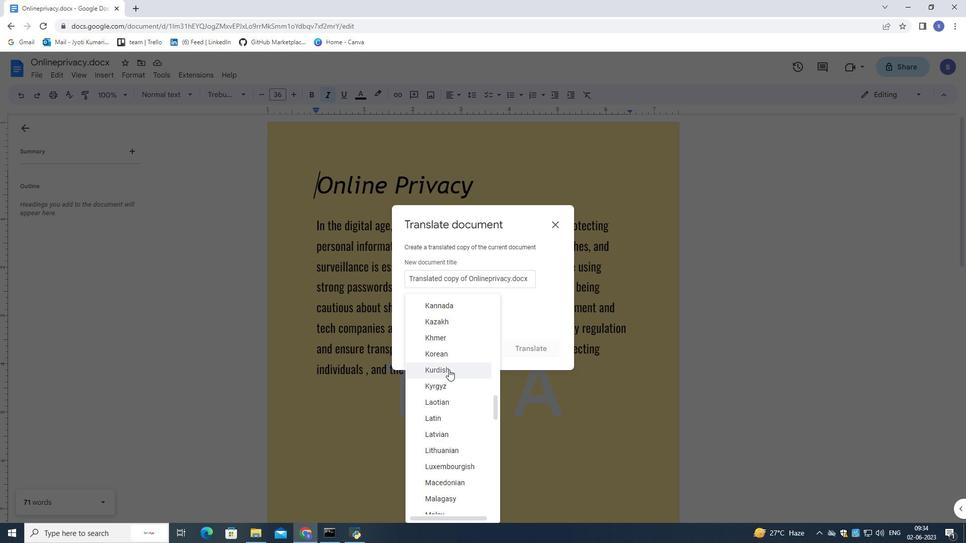 
Action: Mouse scrolled (447, 369) with delta (0, 0)
Screenshot: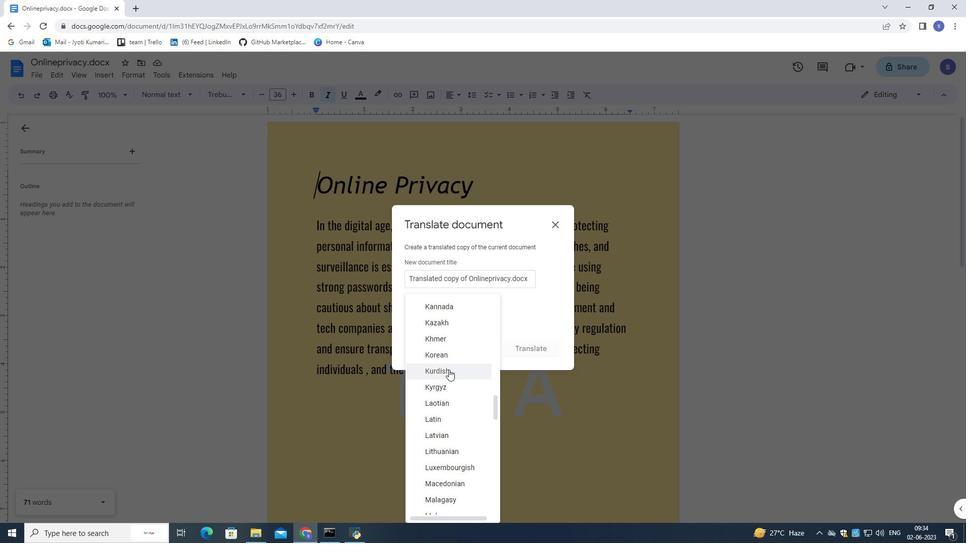 
Action: Mouse scrolled (447, 369) with delta (0, 0)
Screenshot: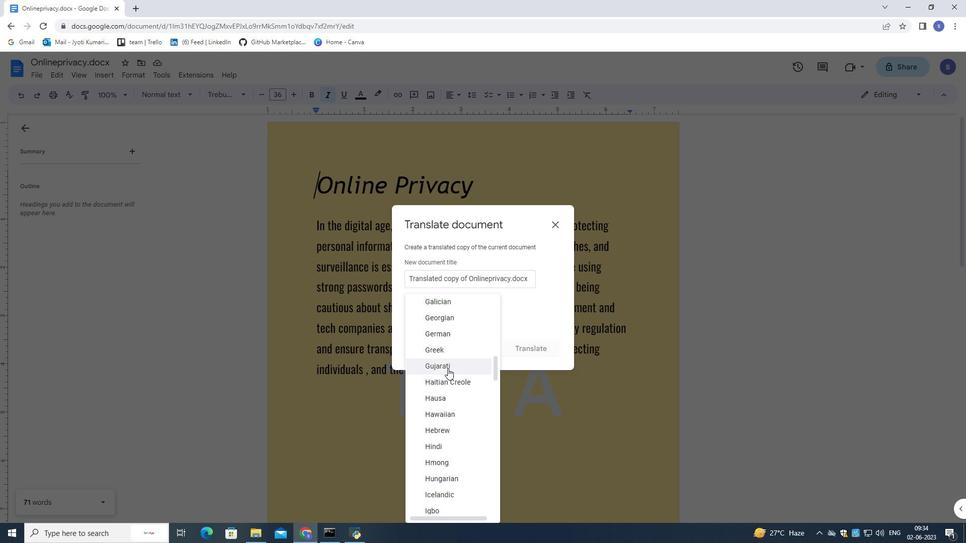 
Action: Mouse moved to (452, 386)
Screenshot: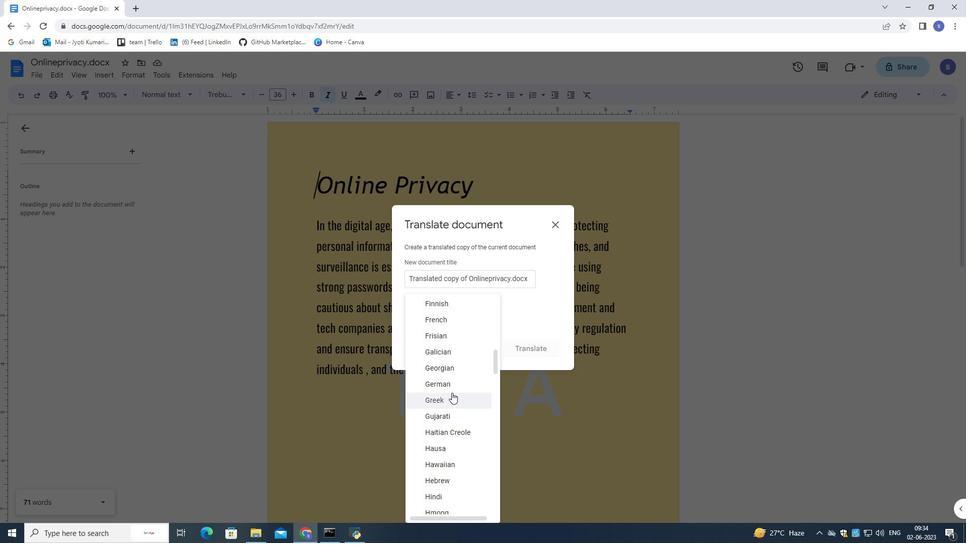 
Action: Mouse pressed left at (452, 386)
Screenshot: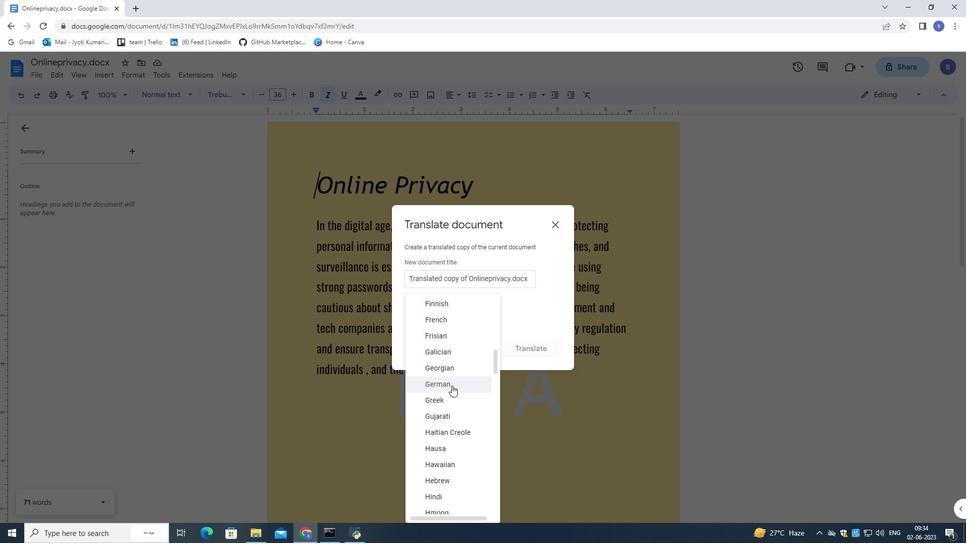 
Action: Mouse moved to (528, 346)
Screenshot: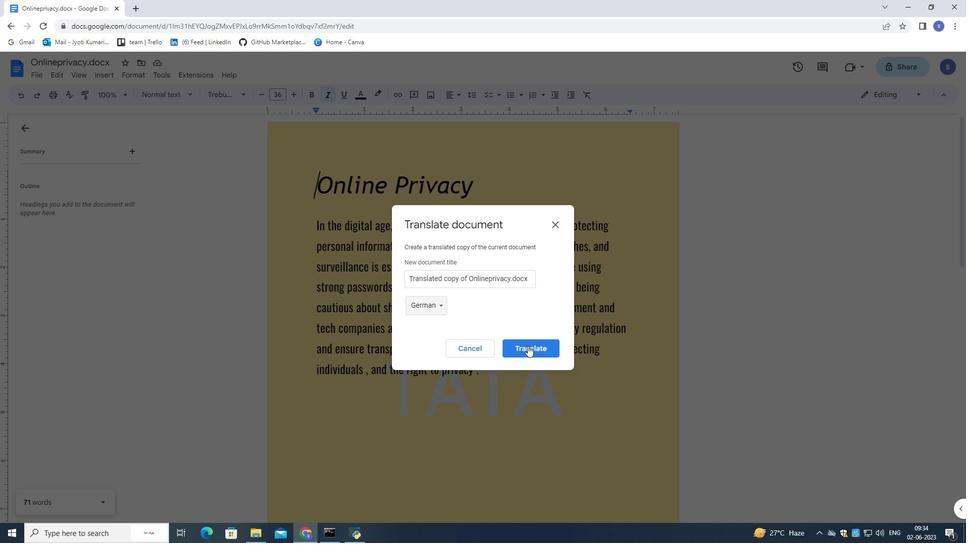 
Action: Mouse pressed left at (528, 346)
Screenshot: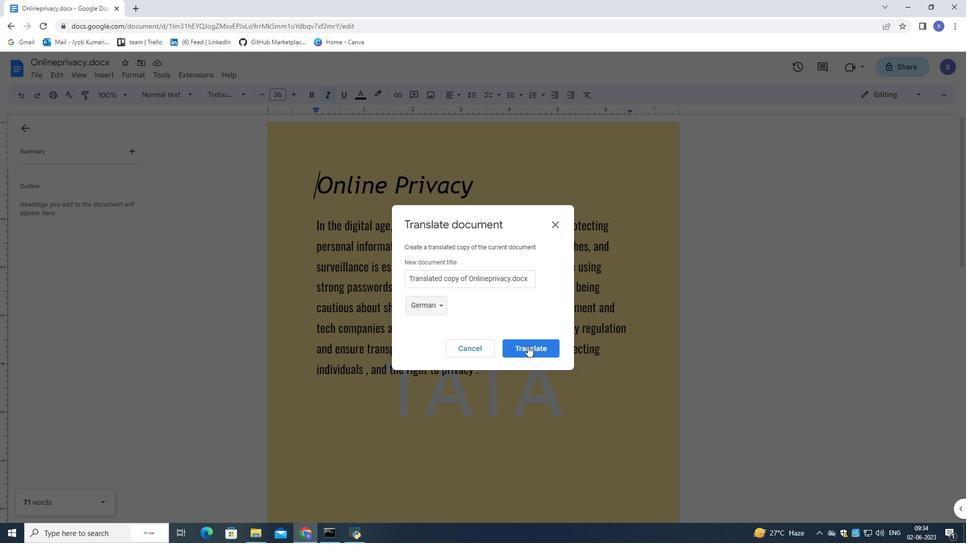
Action: Mouse moved to (124, 76)
Screenshot: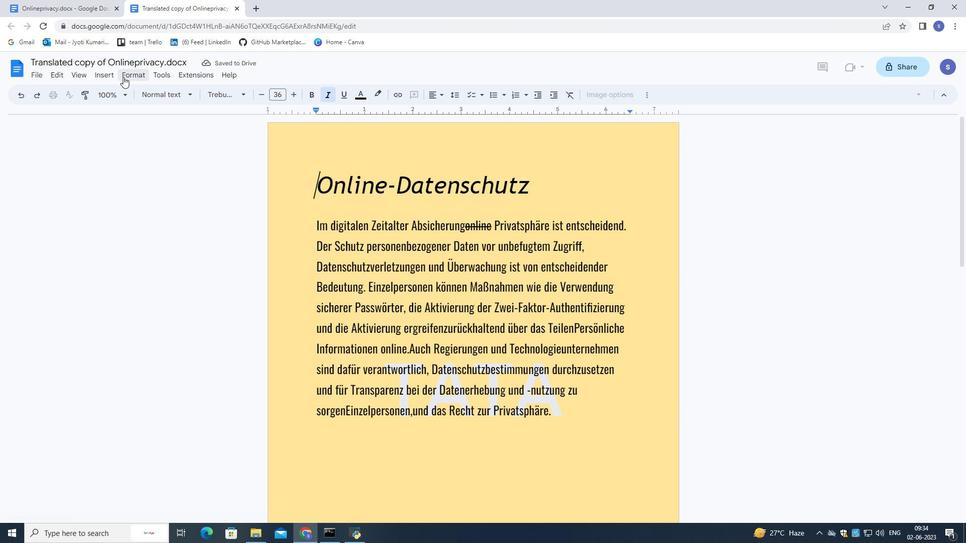 
Action: Mouse pressed left at (124, 76)
Screenshot: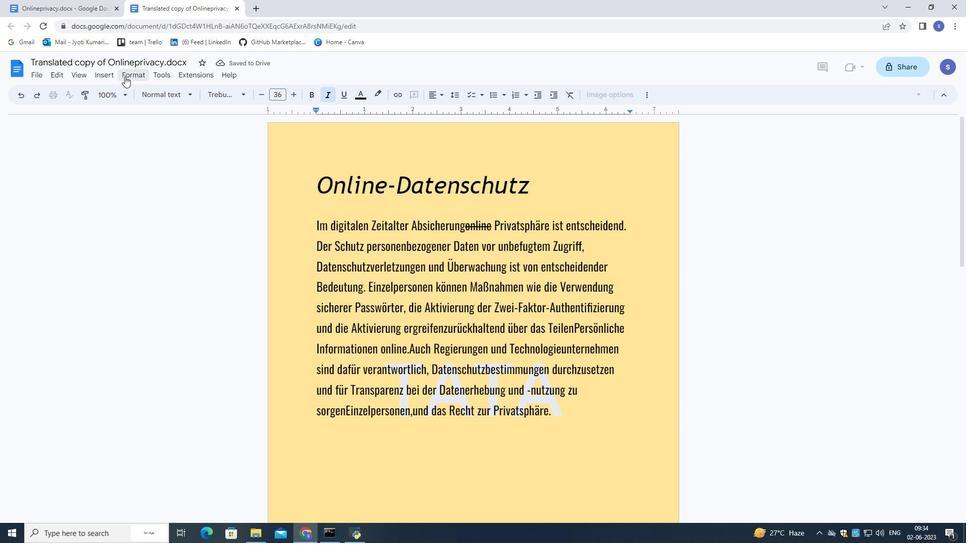 
Action: Mouse moved to (202, 267)
Screenshot: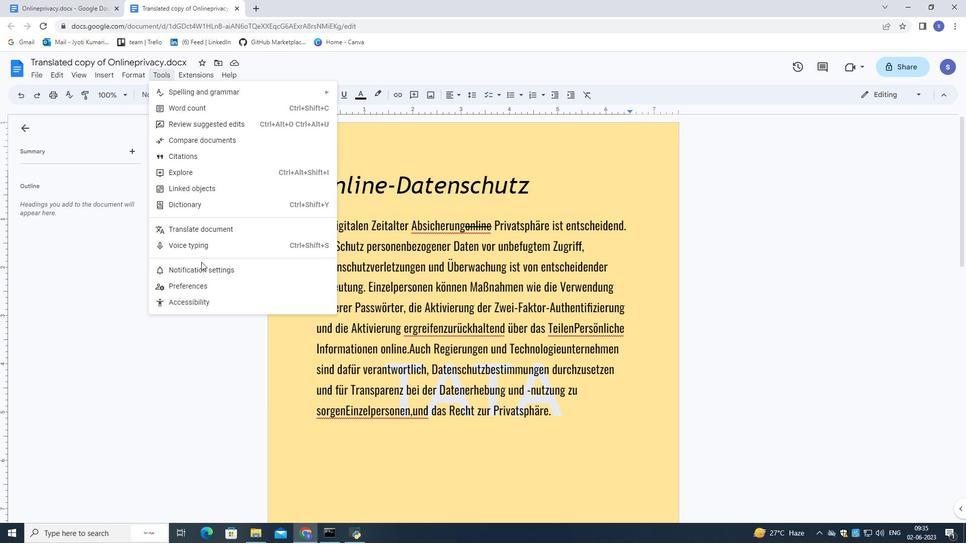 
Action: Mouse pressed left at (202, 267)
Screenshot: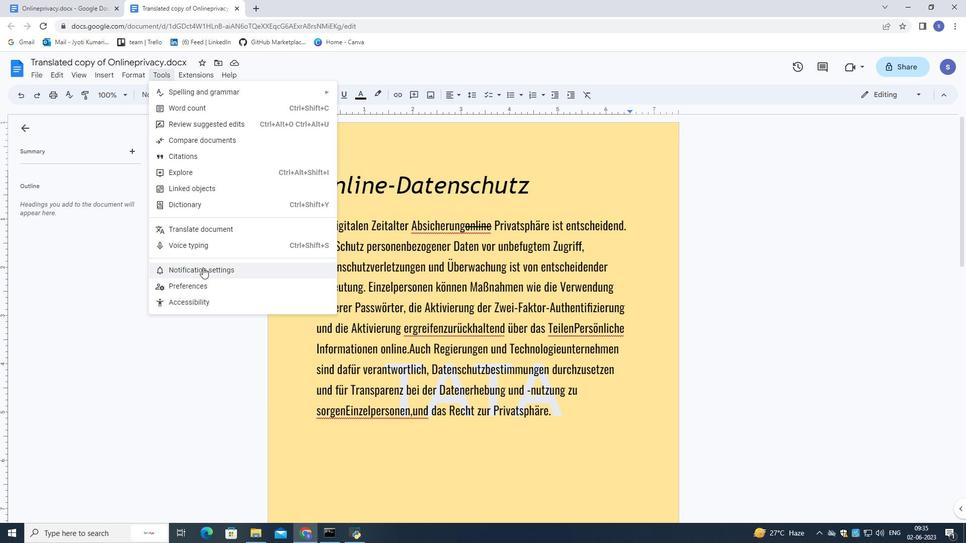 
Action: Mouse moved to (400, 274)
Screenshot: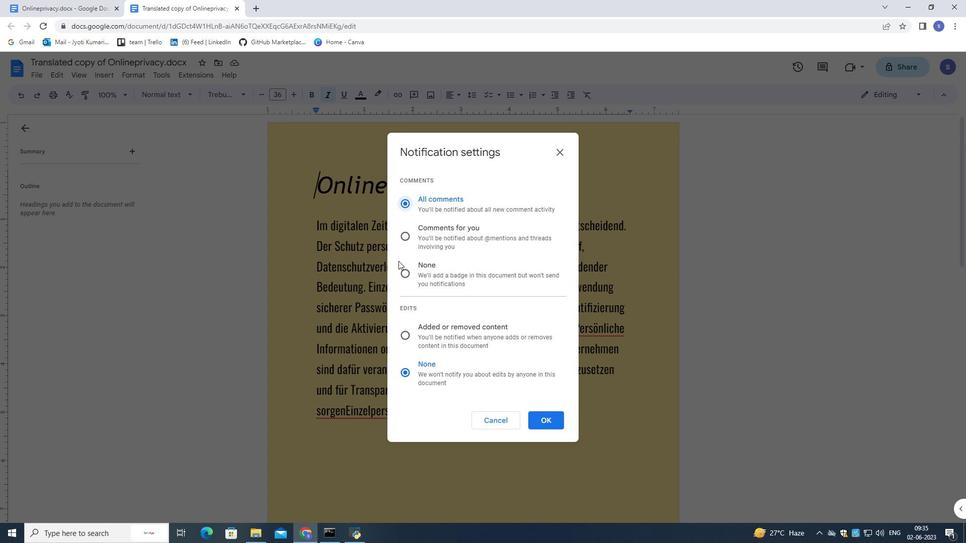 
Action: Mouse pressed left at (400, 274)
Screenshot: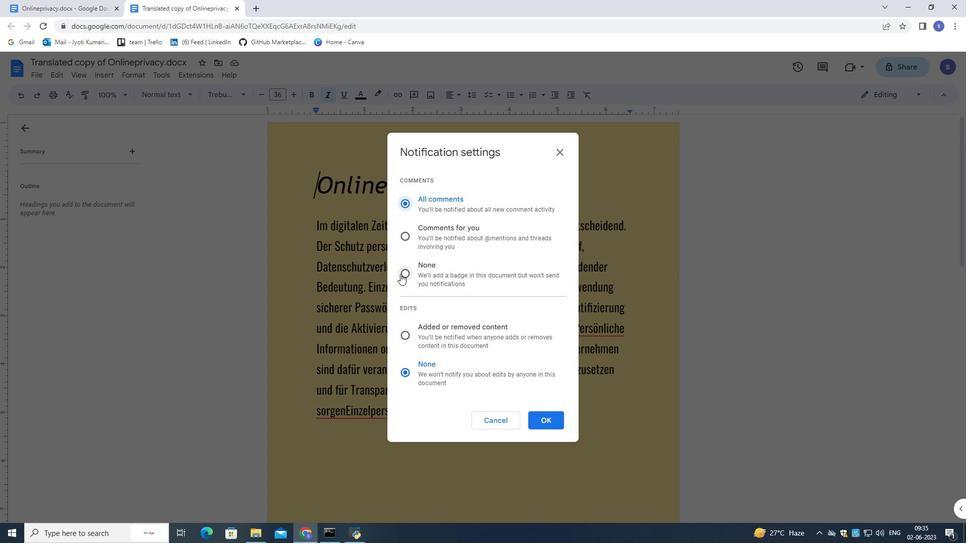 
Action: Mouse moved to (535, 418)
Screenshot: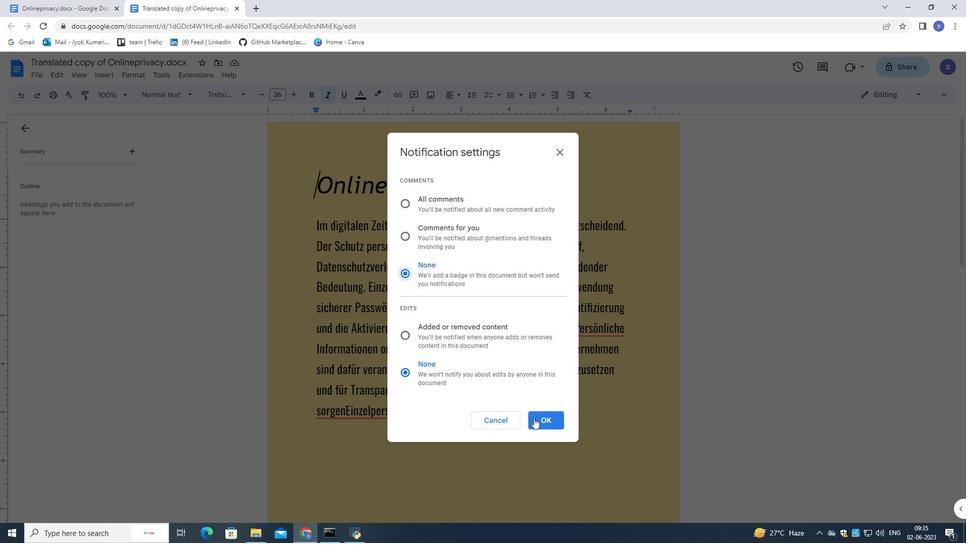 
Action: Mouse pressed left at (535, 418)
Screenshot: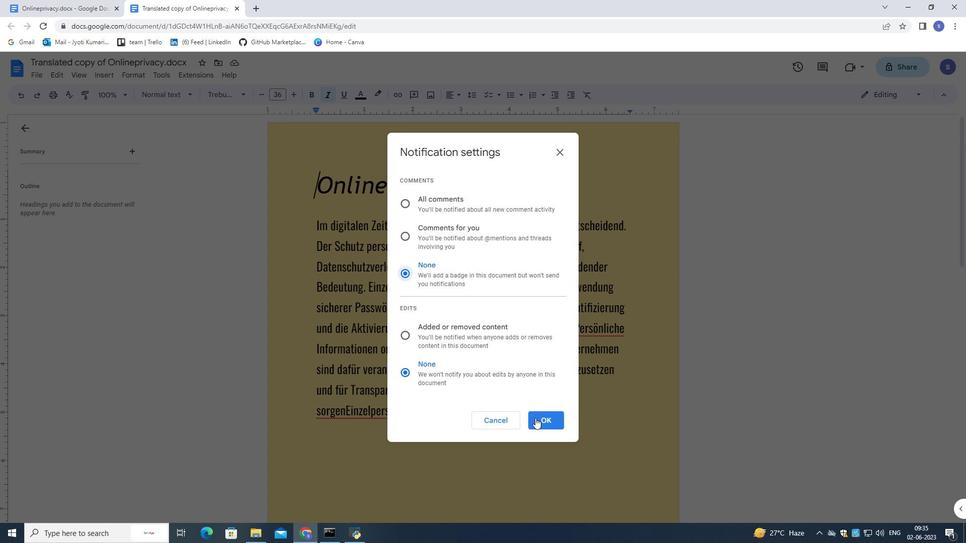 
Action: Mouse moved to (478, 360)
Screenshot: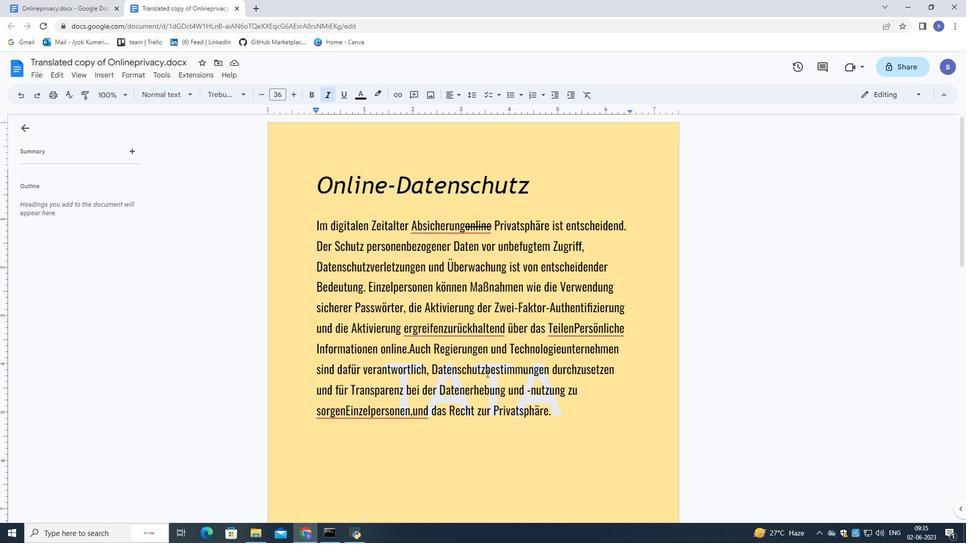 
Action: Mouse scrolled (478, 360) with delta (0, 0)
Screenshot: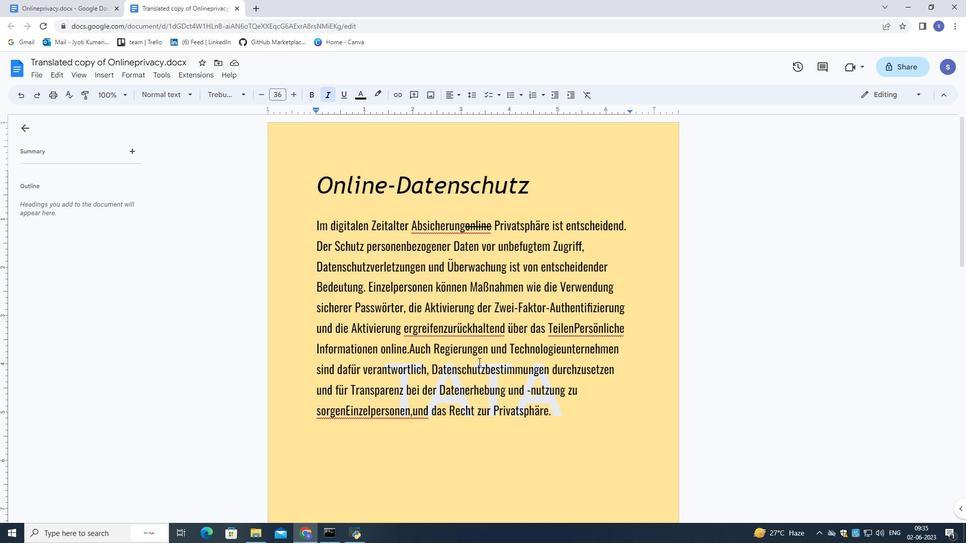 
Action: Mouse scrolled (478, 360) with delta (0, 0)
Screenshot: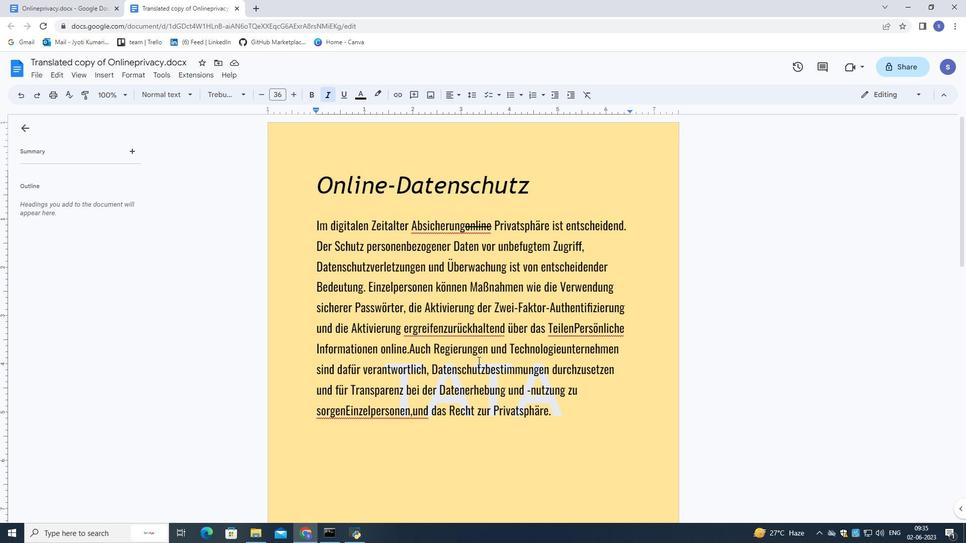 
Action: Mouse moved to (477, 360)
Screenshot: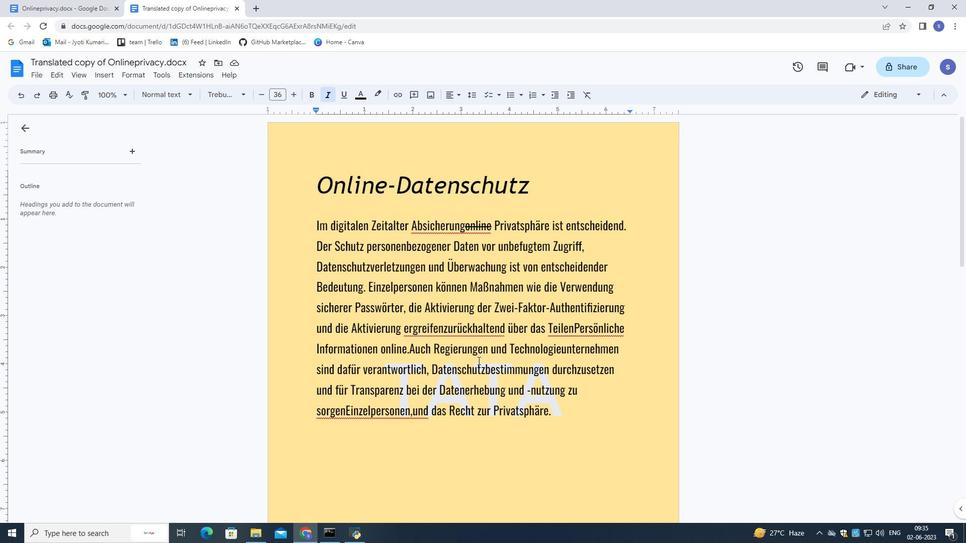 
Action: Mouse scrolled (477, 360) with delta (0, 0)
Screenshot: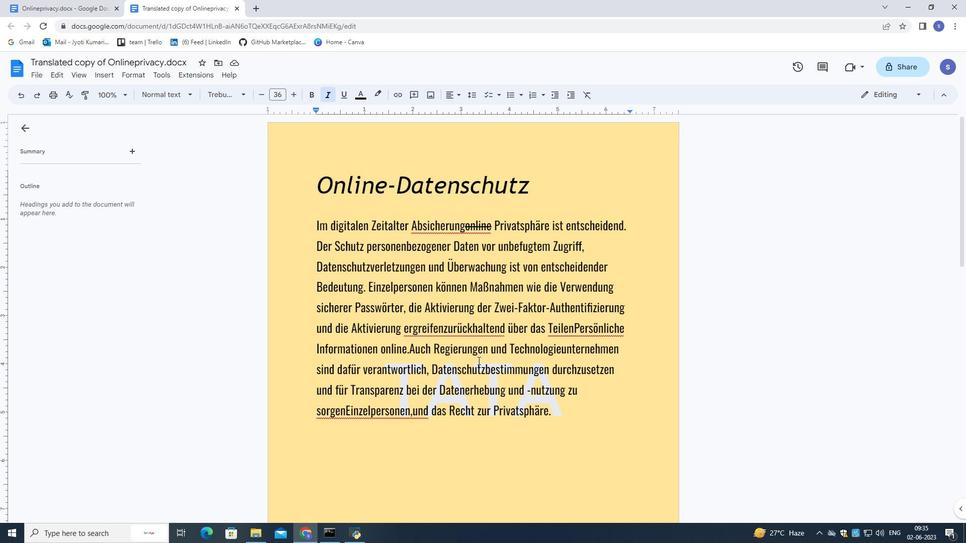 
Action: Mouse scrolled (477, 360) with delta (0, 0)
Screenshot: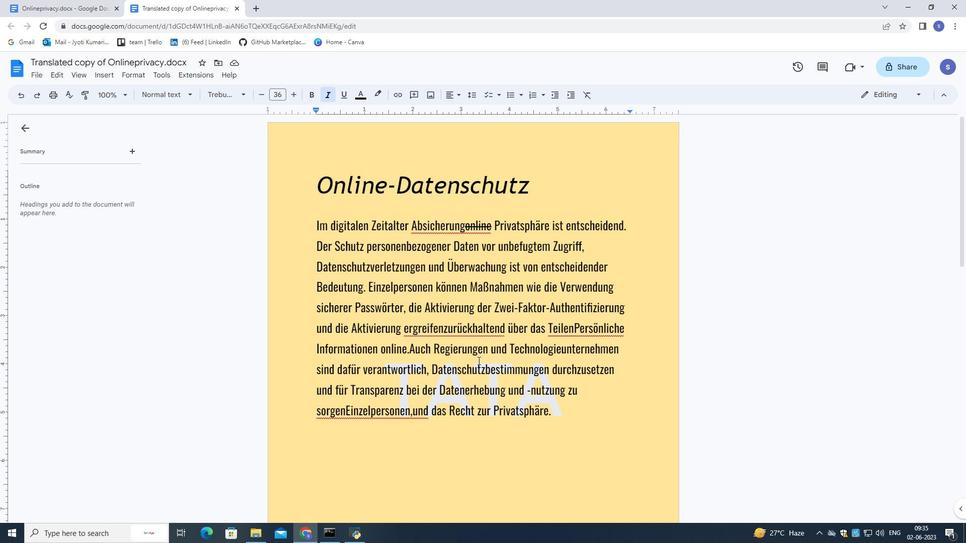 
Action: Mouse scrolled (477, 360) with delta (0, 0)
Screenshot: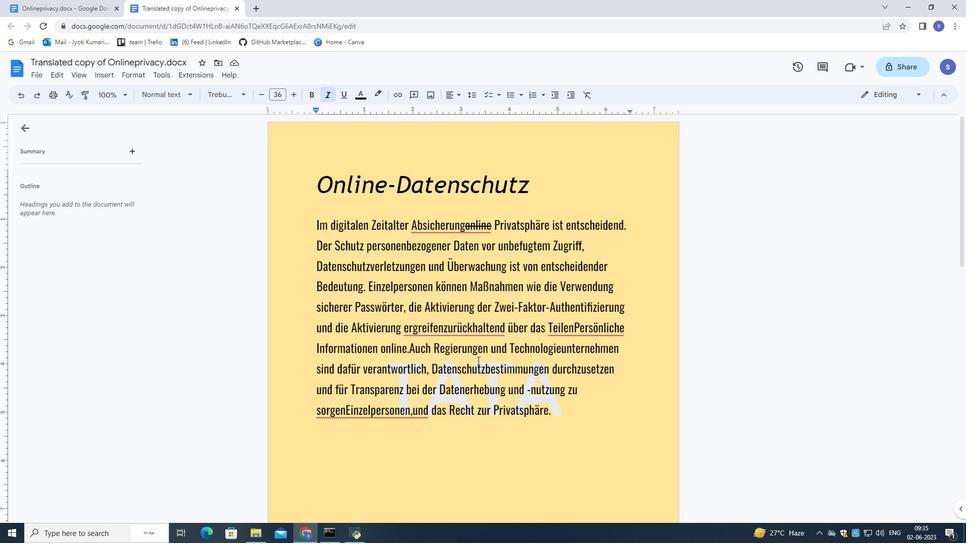 
Action: Mouse moved to (472, 354)
Screenshot: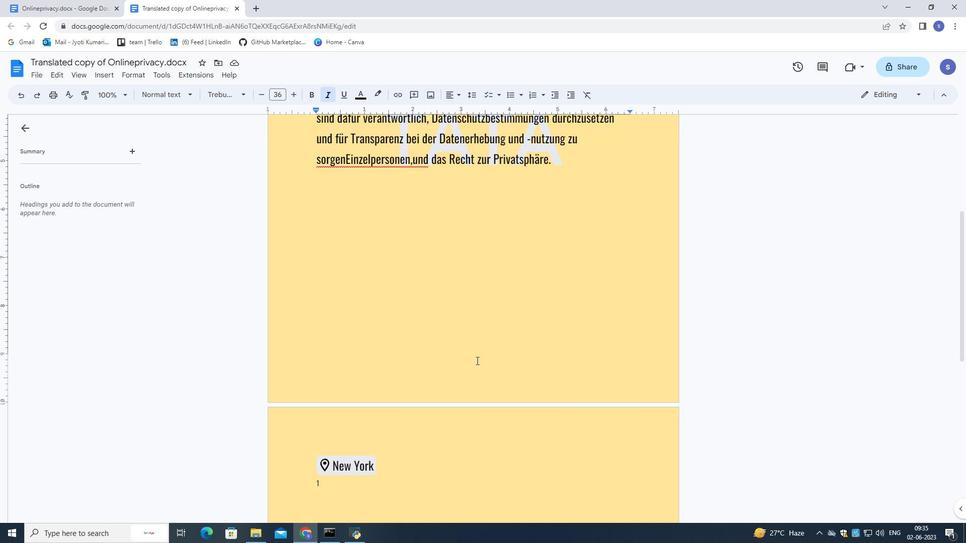 
Action: Mouse scrolled (472, 355) with delta (0, 0)
Screenshot: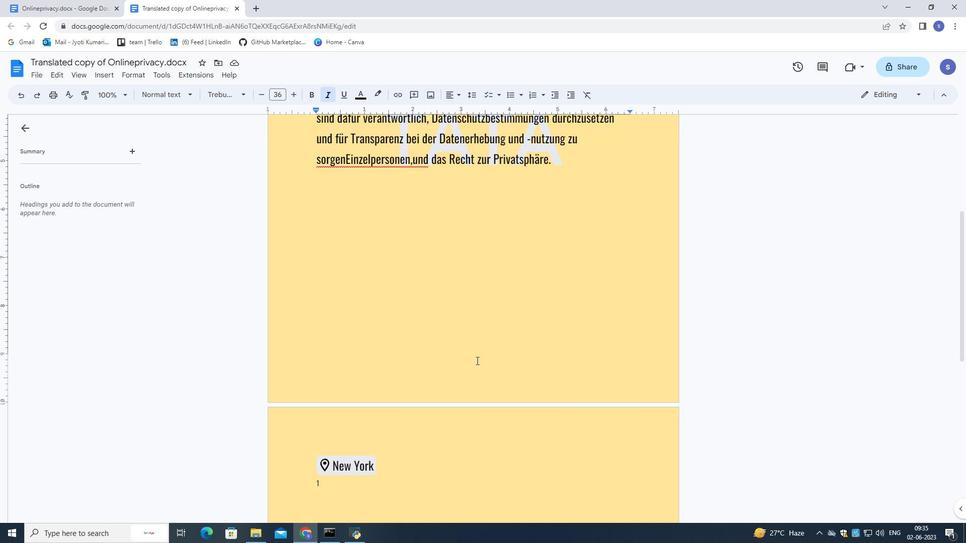 
Action: Mouse moved to (472, 354)
Screenshot: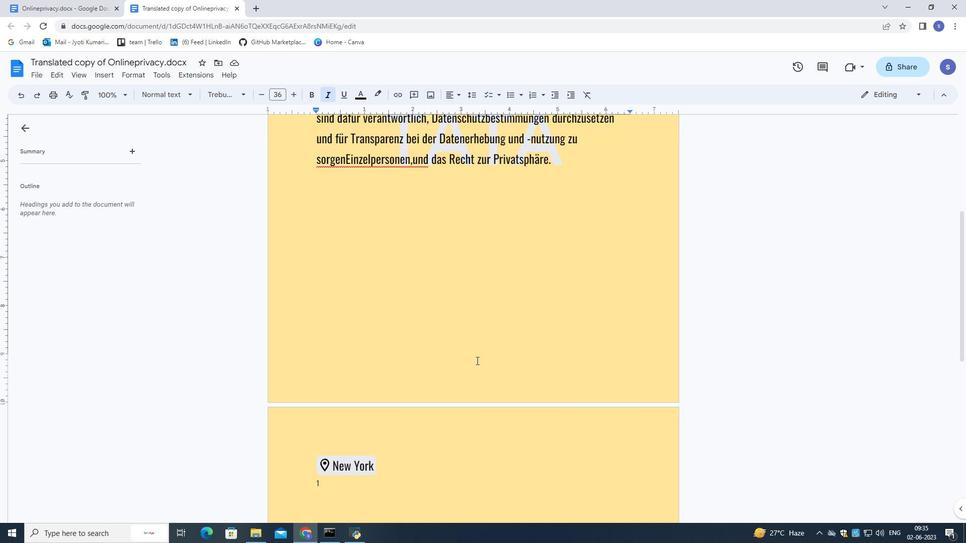 
Action: Mouse scrolled (472, 354) with delta (0, 0)
Screenshot: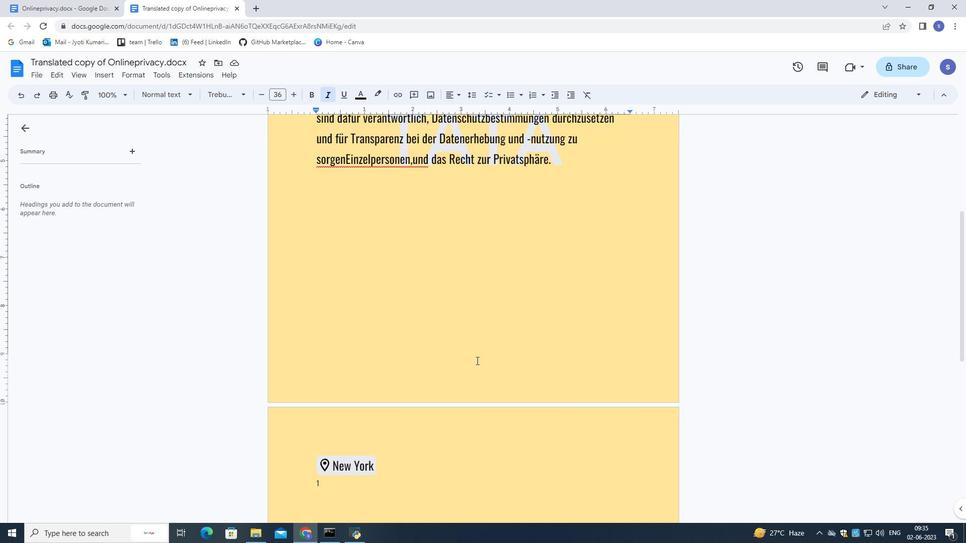 
Action: Mouse moved to (470, 350)
Screenshot: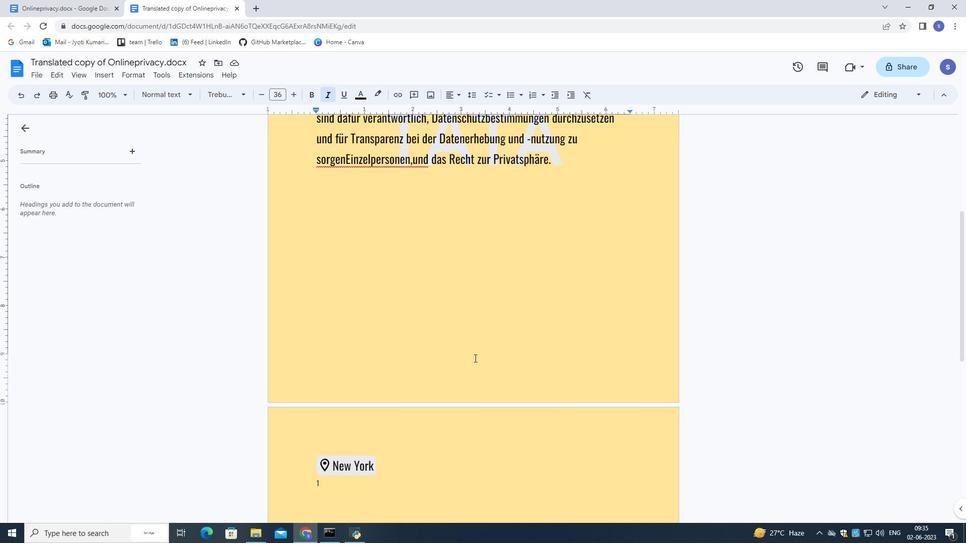
Action: Mouse scrolled (470, 351) with delta (0, 0)
Screenshot: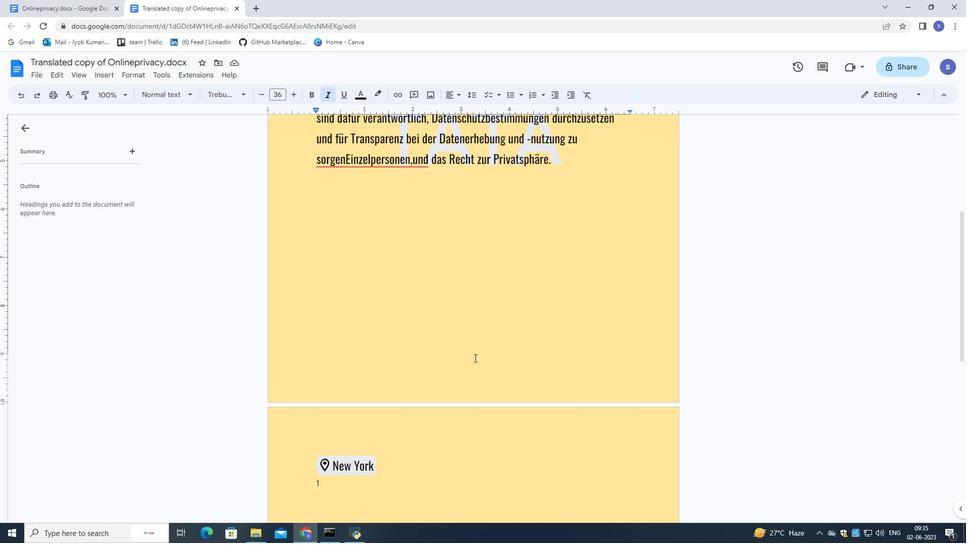 
Action: Mouse moved to (469, 349)
Screenshot: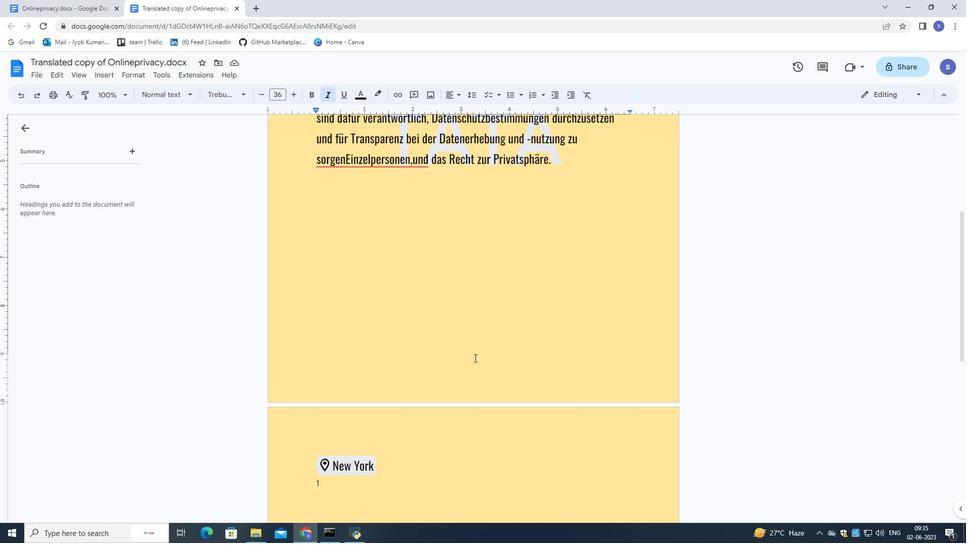 
Action: Mouse scrolled (469, 349) with delta (0, 0)
Screenshot: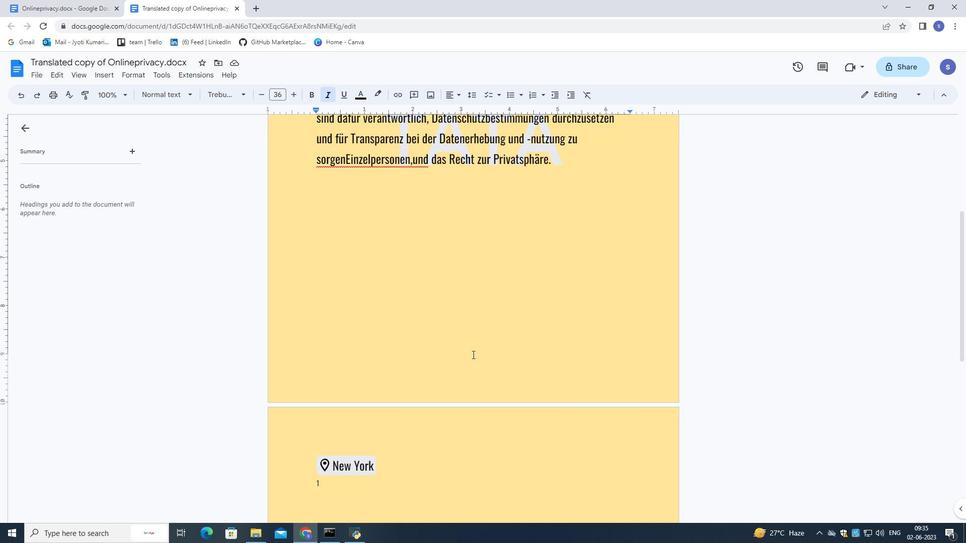 
Action: Mouse moved to (467, 346)
Screenshot: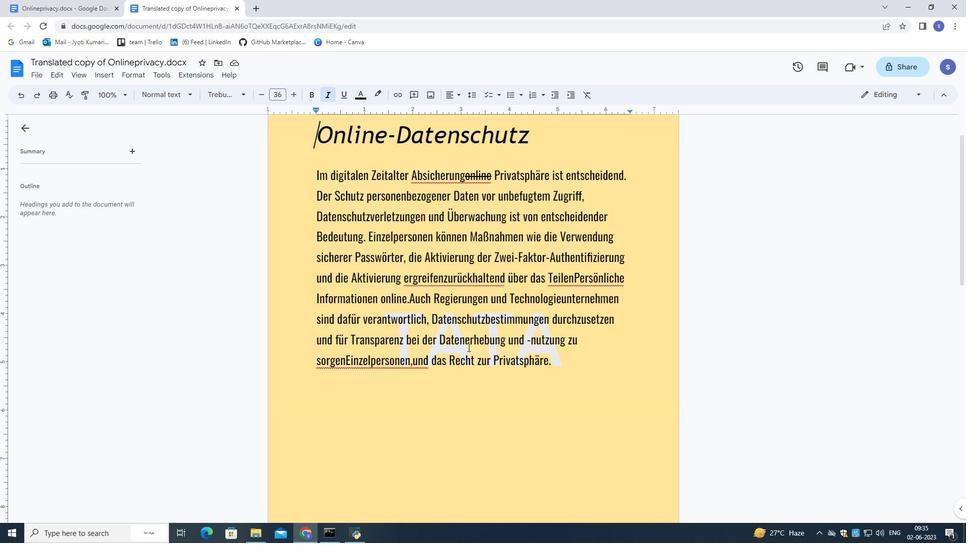 
Action: Mouse scrolled (467, 347) with delta (0, 0)
Screenshot: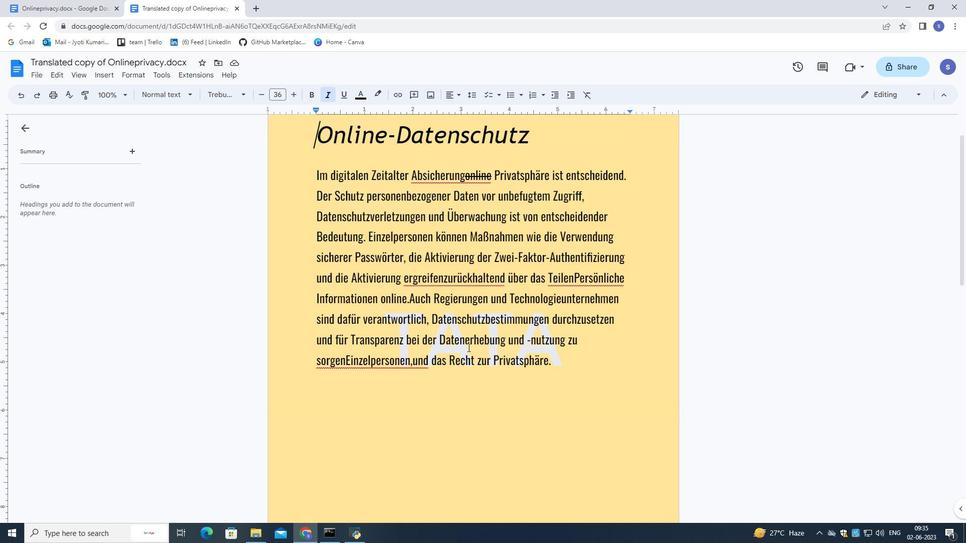 
Action: Mouse moved to (468, 340)
Screenshot: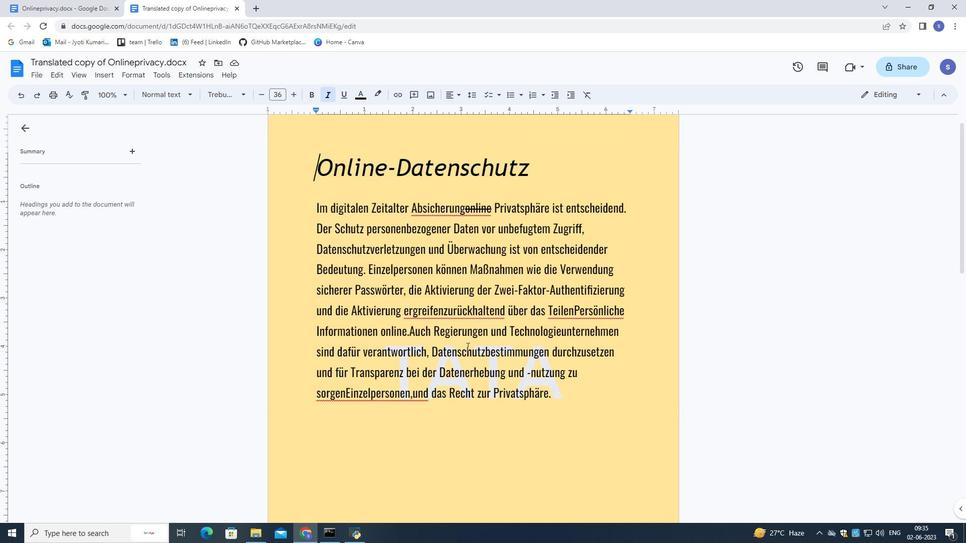 
